 Task: Search one way flight ticket for 1 adult, 1 child, 1 infant in seat in premium economy from Sheridan: Sheridan County Airport to Indianapolis: Indianapolis International Airport on 8-5-2023. Choice of flights is Royal air maroc. Number of bags: 1 checked bag. Price is upto 96000. Outbound departure time preference is 23:00.
Action: Mouse moved to (344, 298)
Screenshot: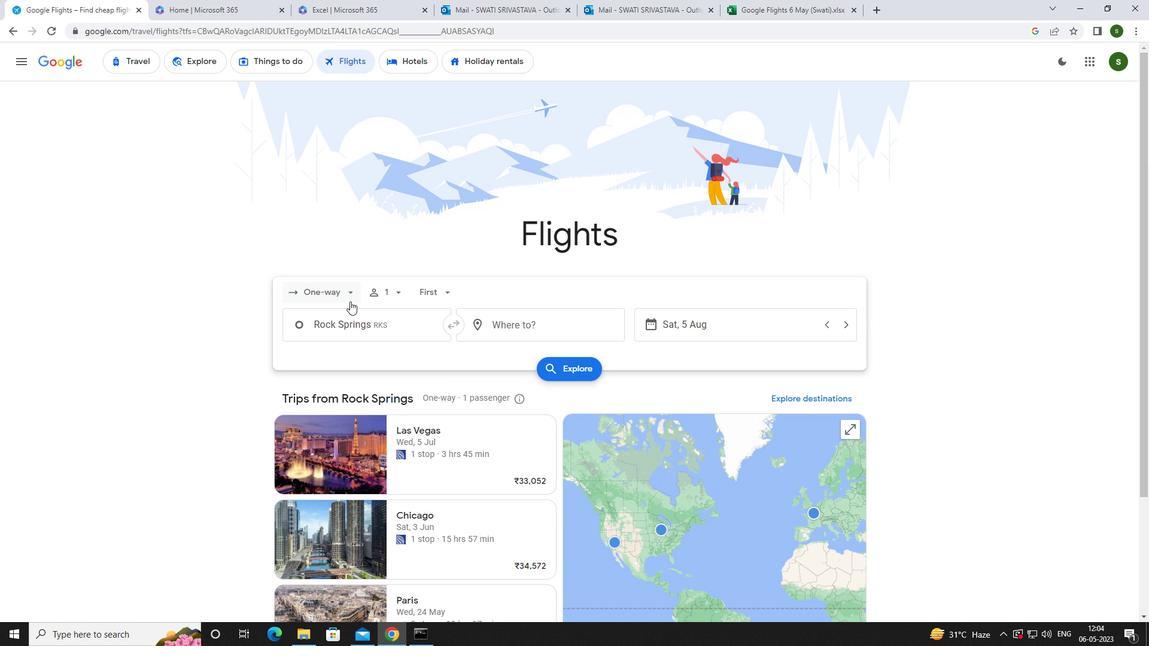 
Action: Mouse pressed left at (344, 298)
Screenshot: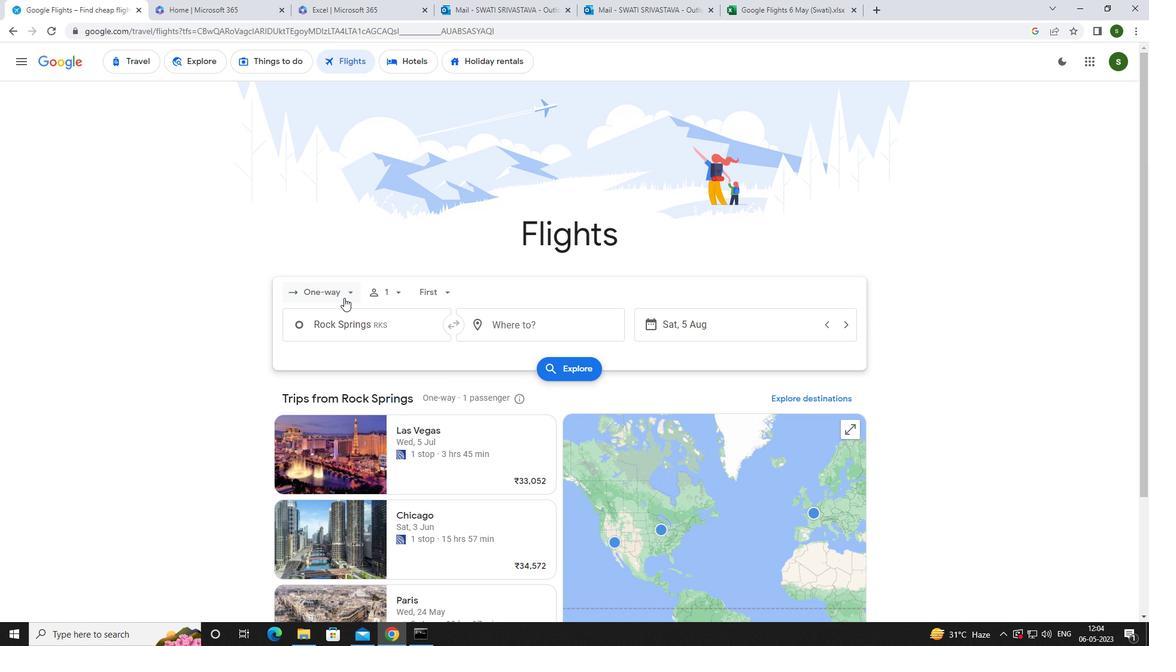 
Action: Mouse moved to (344, 343)
Screenshot: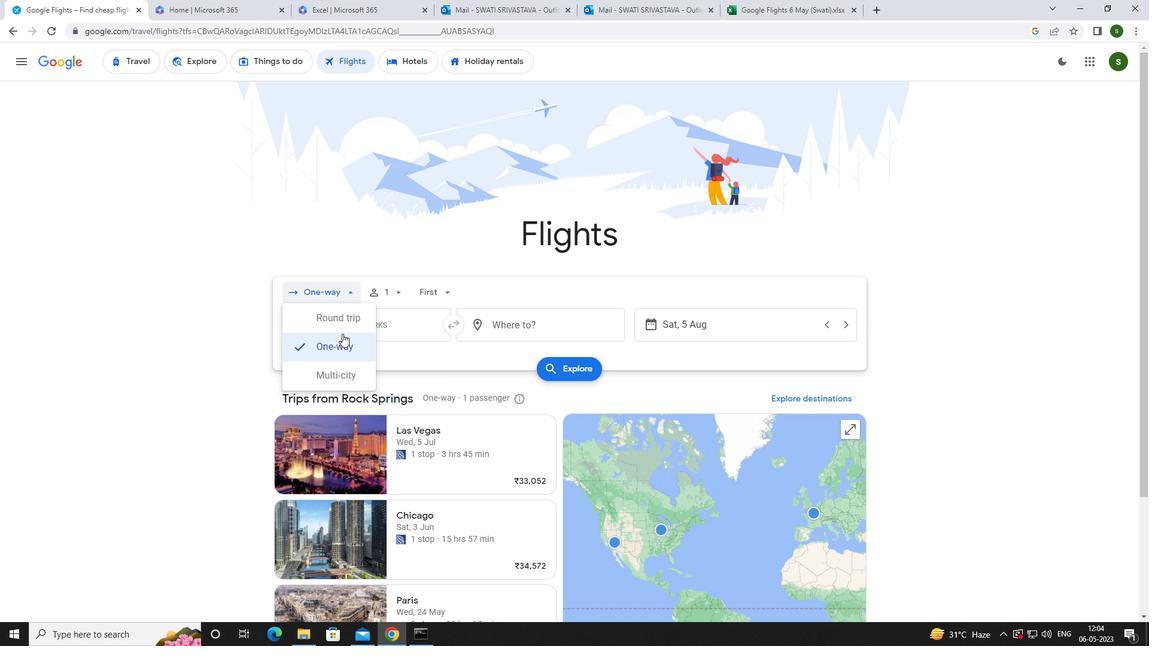 
Action: Mouse pressed left at (344, 343)
Screenshot: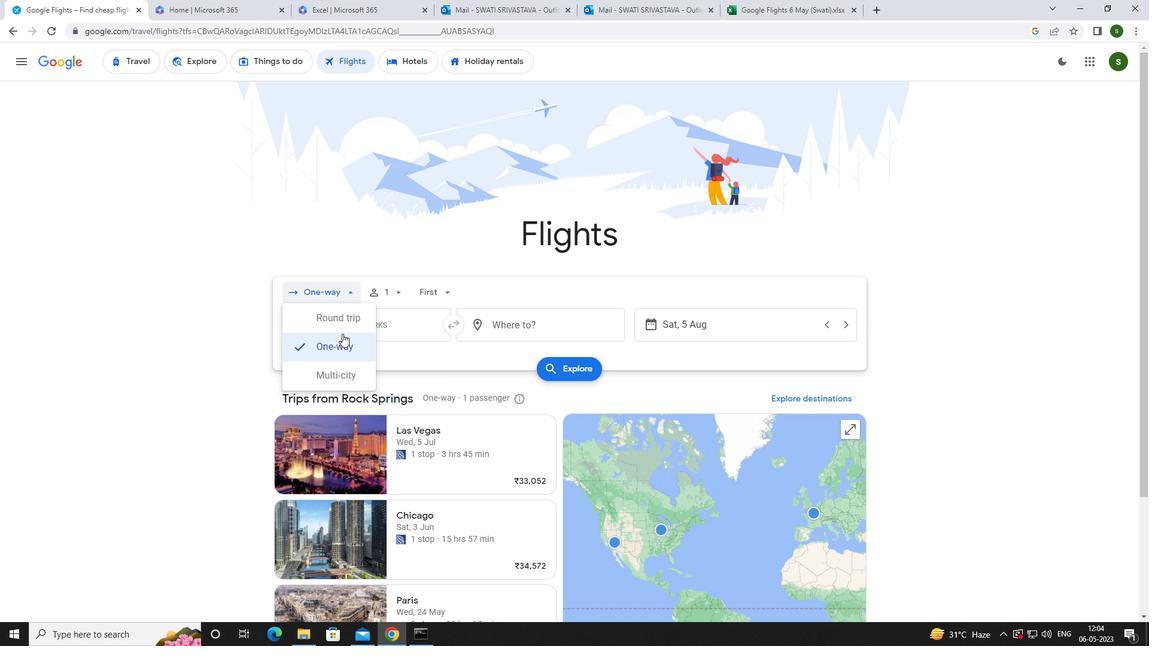 
Action: Mouse moved to (400, 293)
Screenshot: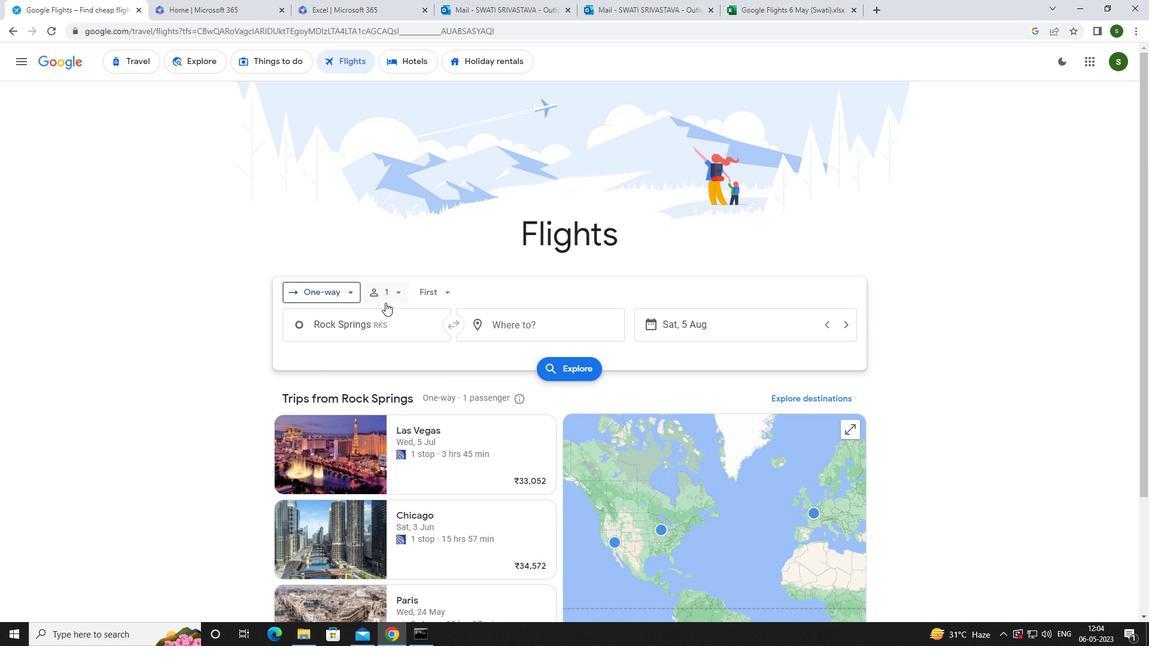 
Action: Mouse pressed left at (400, 293)
Screenshot: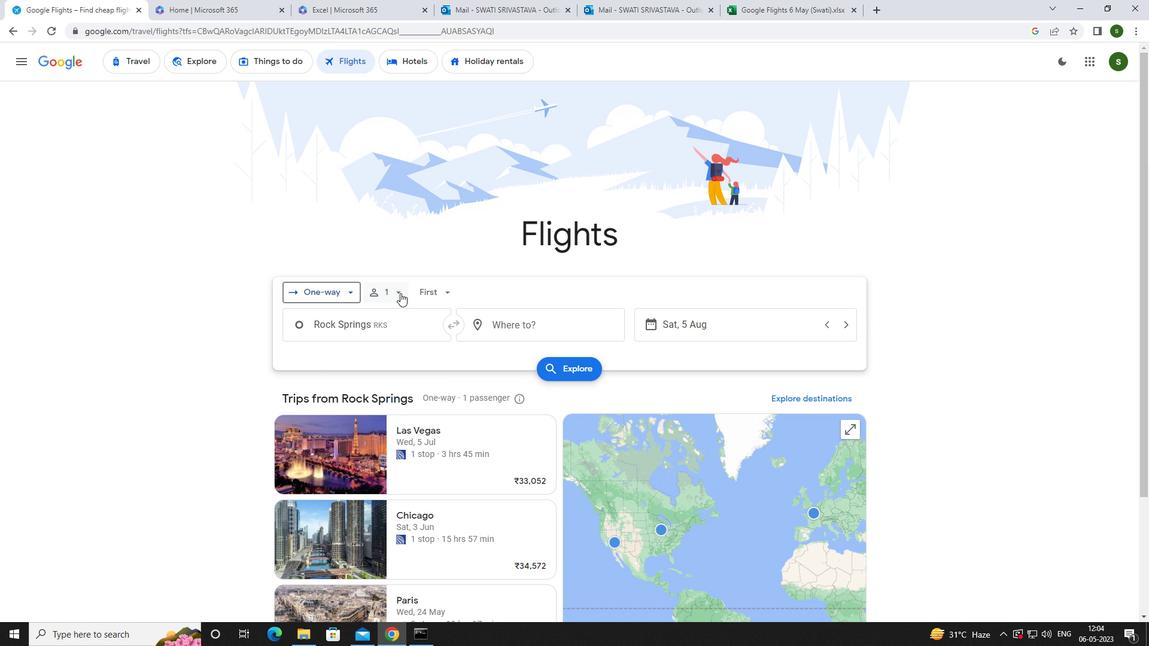 
Action: Mouse moved to (489, 352)
Screenshot: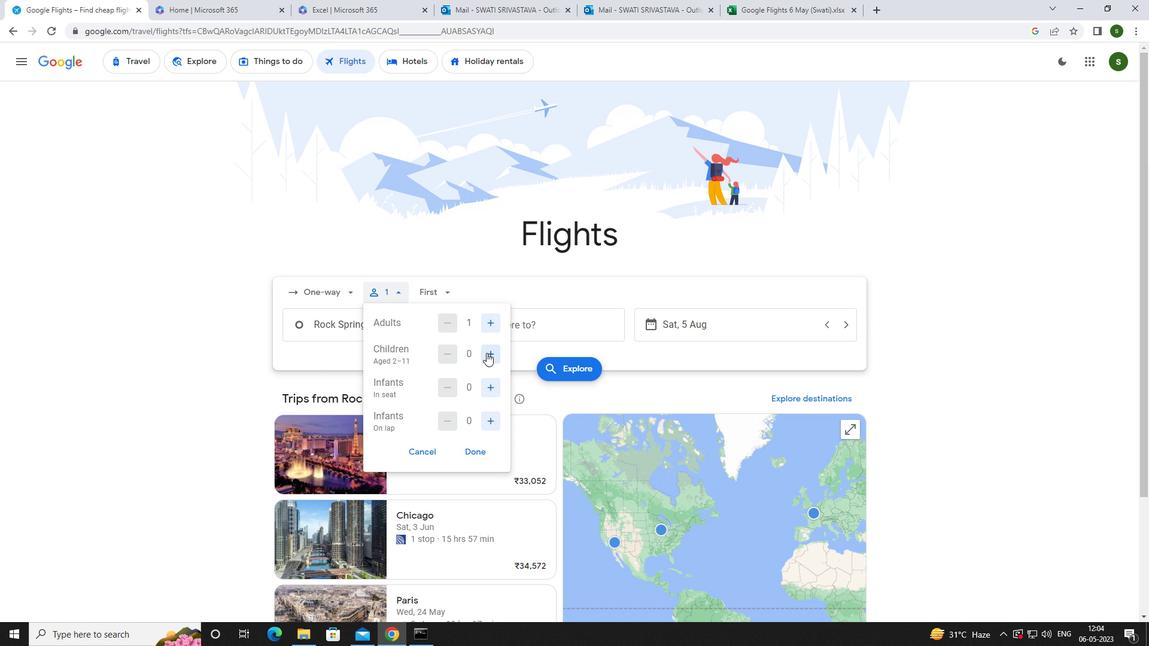 
Action: Mouse pressed left at (489, 352)
Screenshot: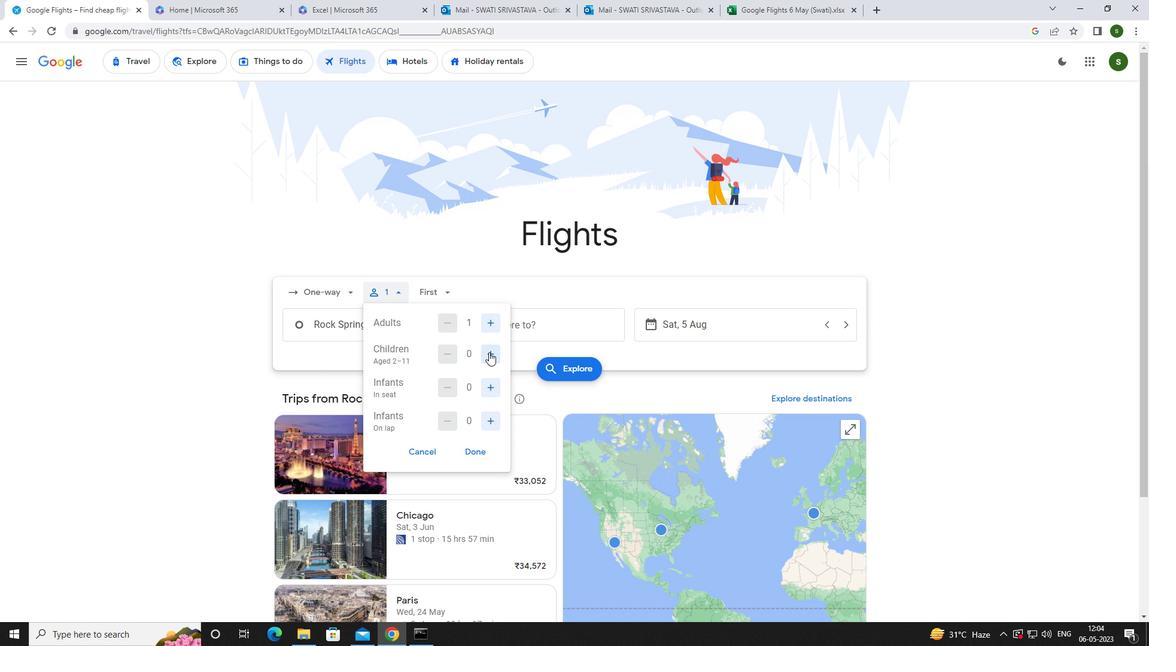 
Action: Mouse moved to (490, 381)
Screenshot: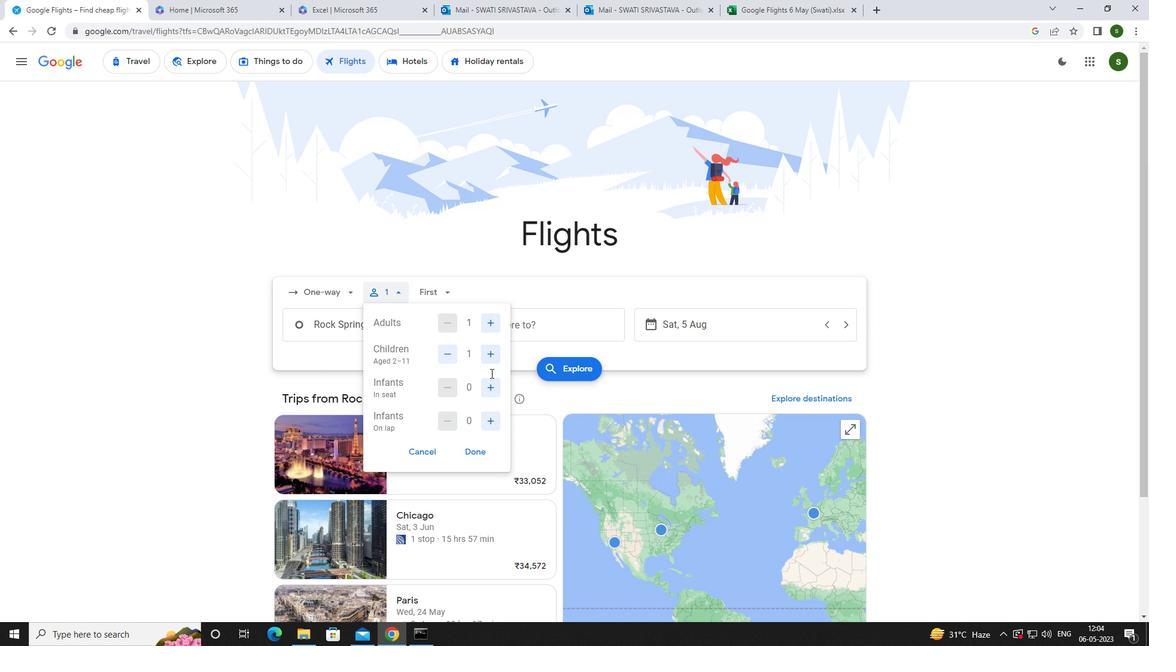 
Action: Mouse pressed left at (490, 381)
Screenshot: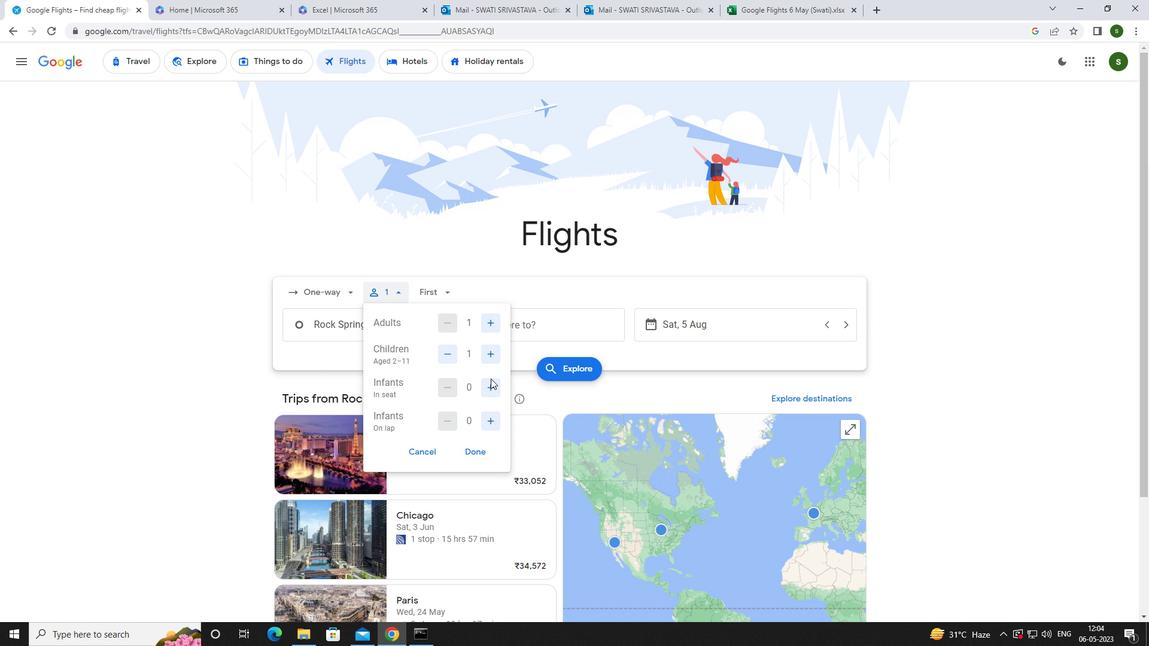 
Action: Mouse moved to (436, 293)
Screenshot: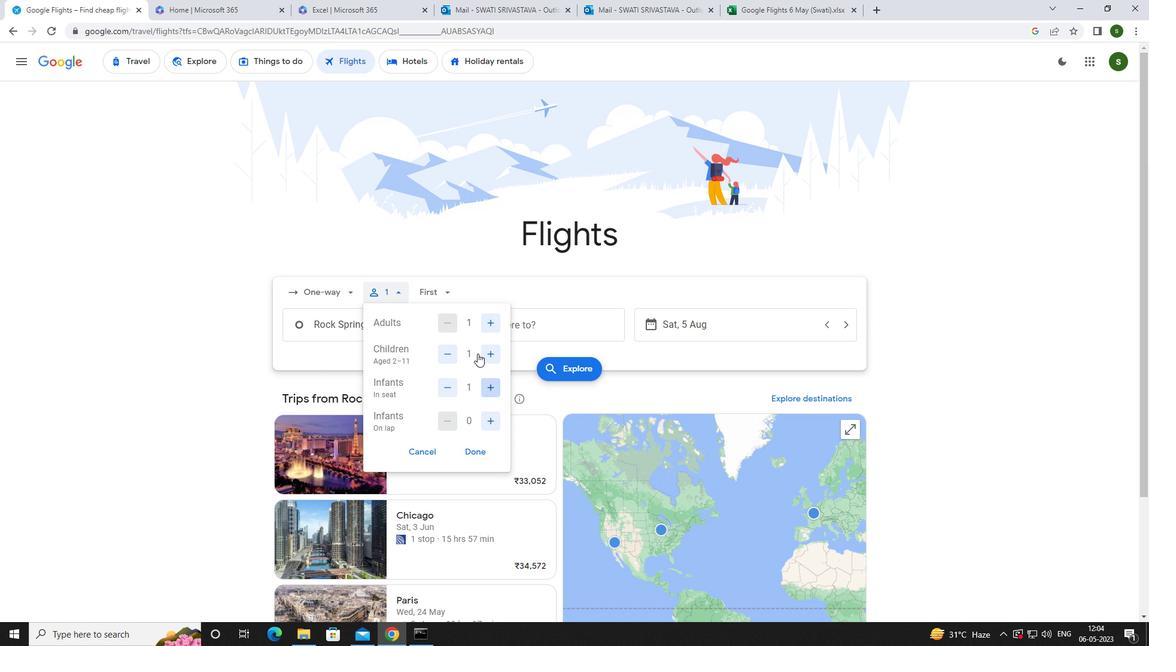 
Action: Mouse pressed left at (436, 293)
Screenshot: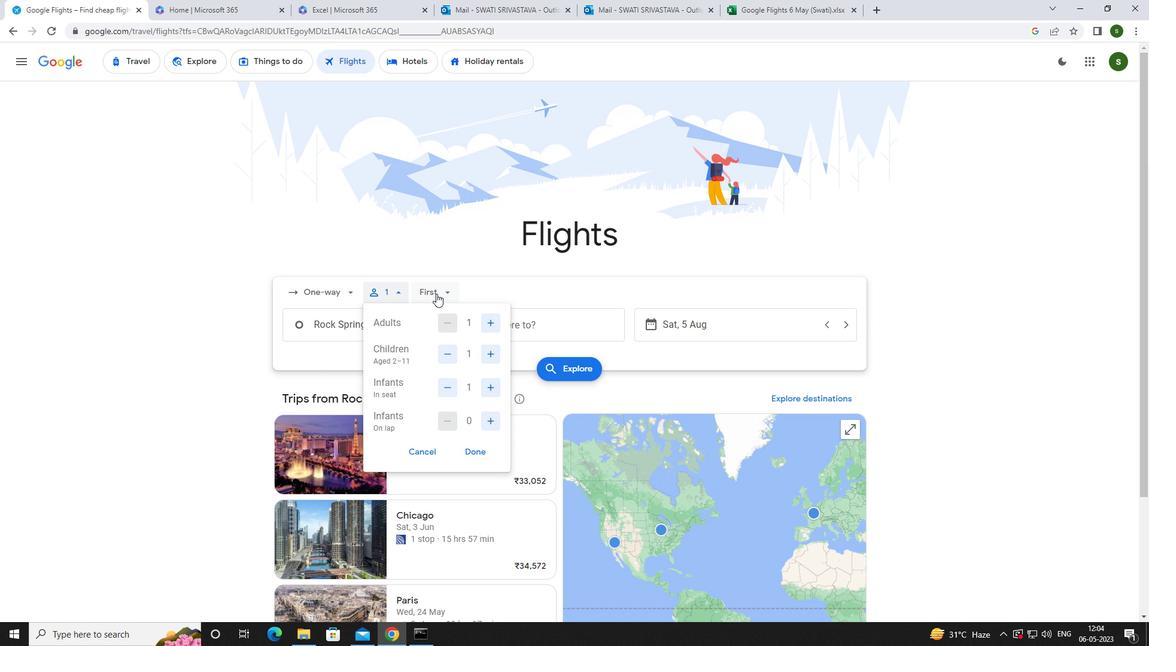 
Action: Mouse moved to (443, 316)
Screenshot: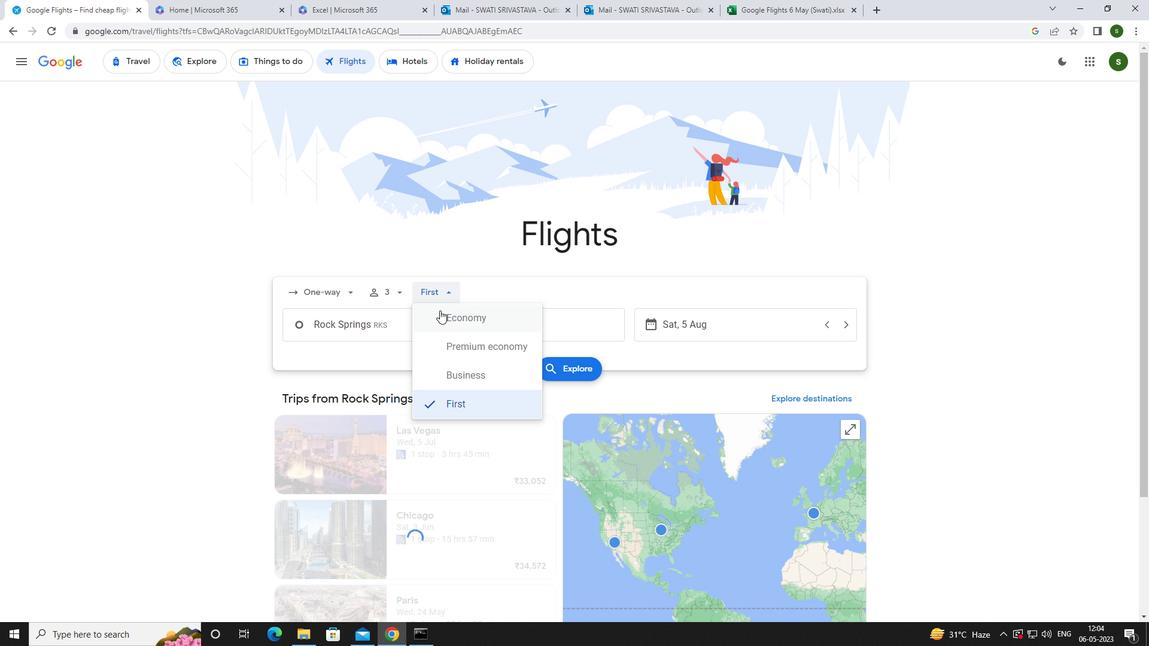 
Action: Mouse pressed left at (443, 316)
Screenshot: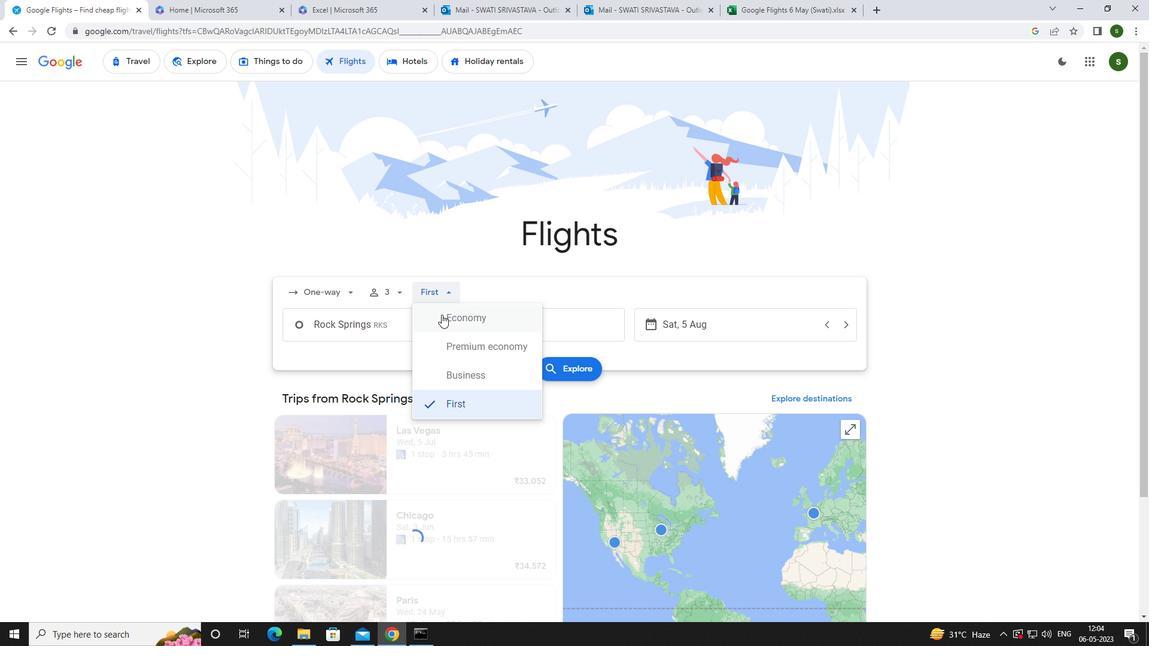 
Action: Mouse moved to (401, 329)
Screenshot: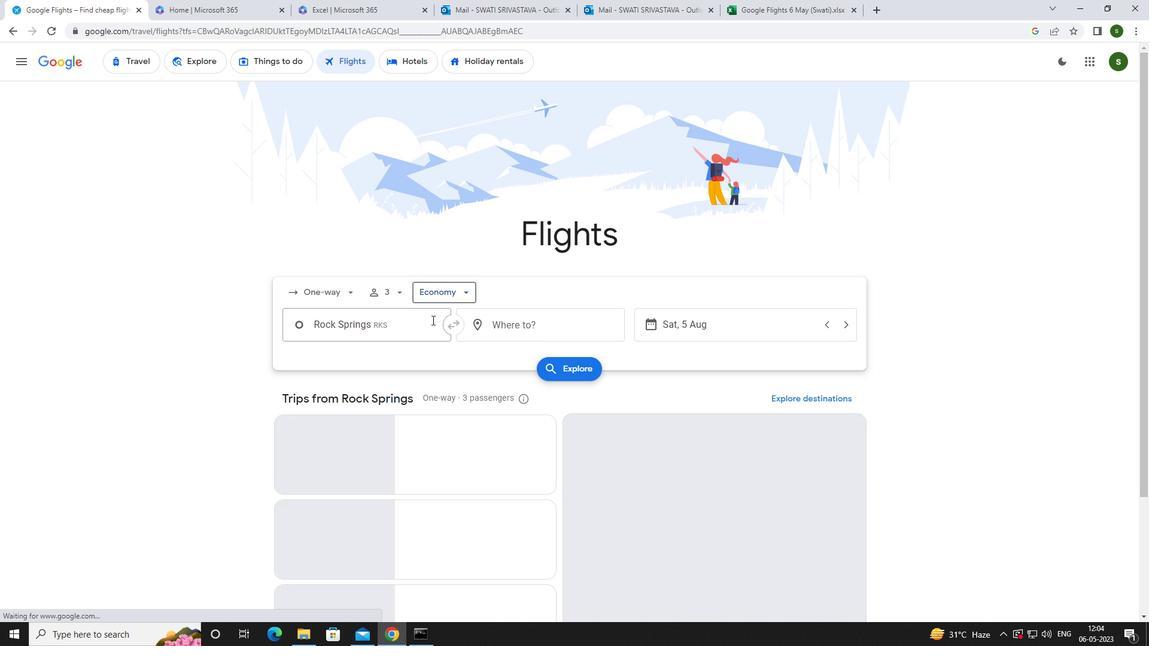
Action: Mouse pressed left at (401, 329)
Screenshot: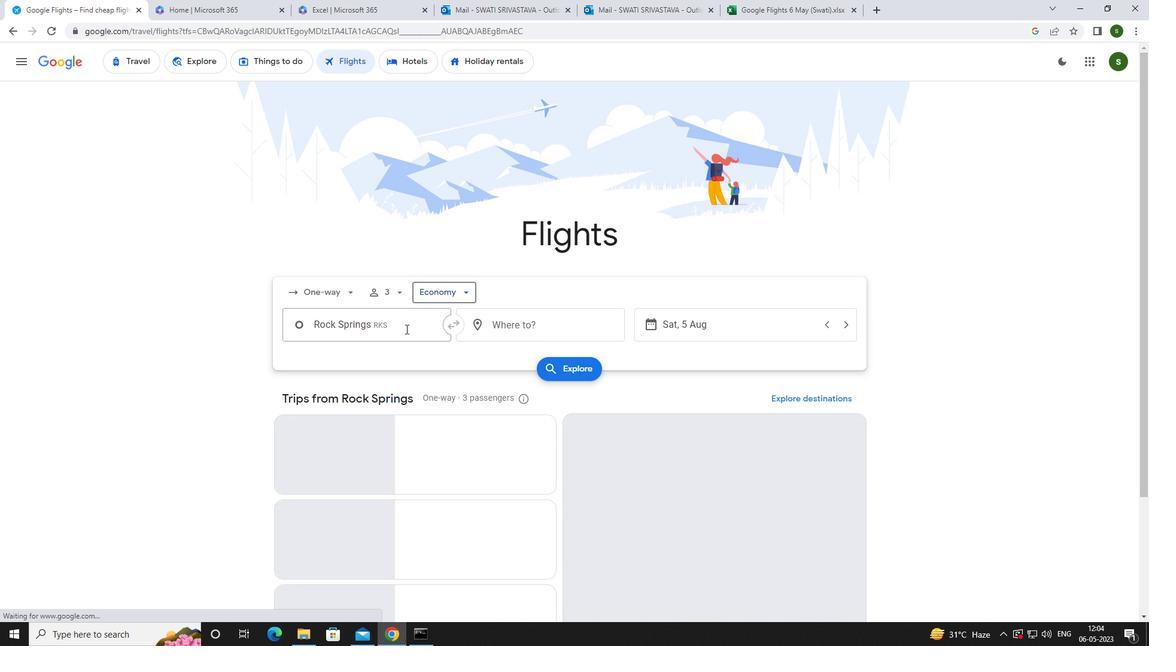 
Action: Key pressed <Key.caps_lock>s<Key.caps_lock>heridan
Screenshot: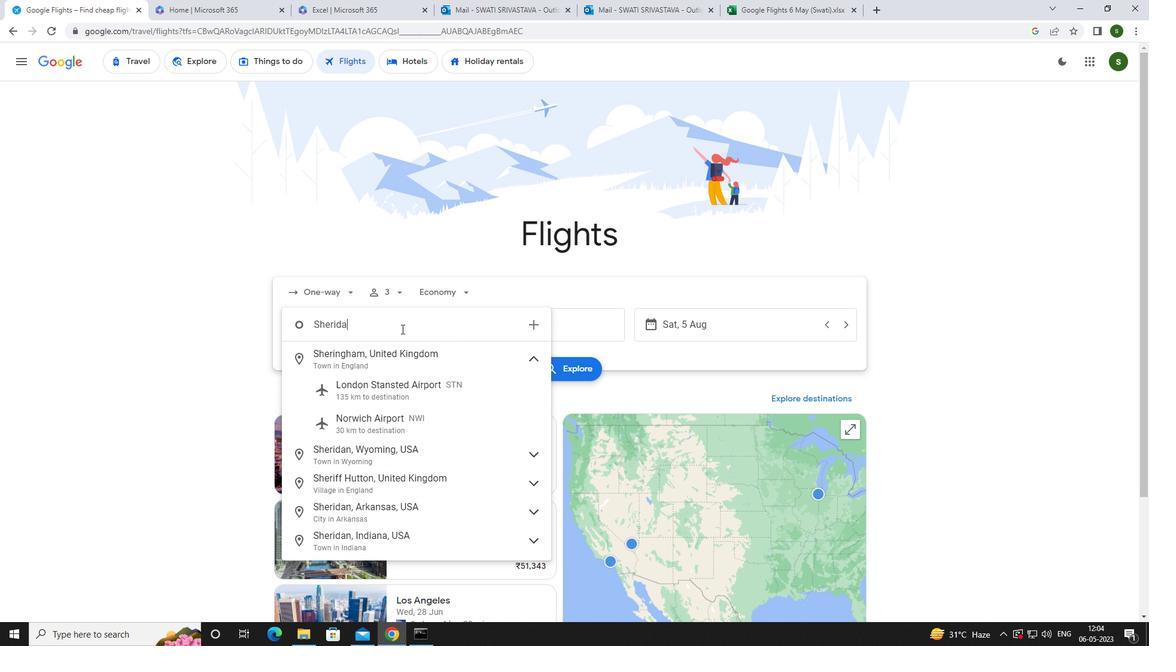 
Action: Mouse moved to (400, 389)
Screenshot: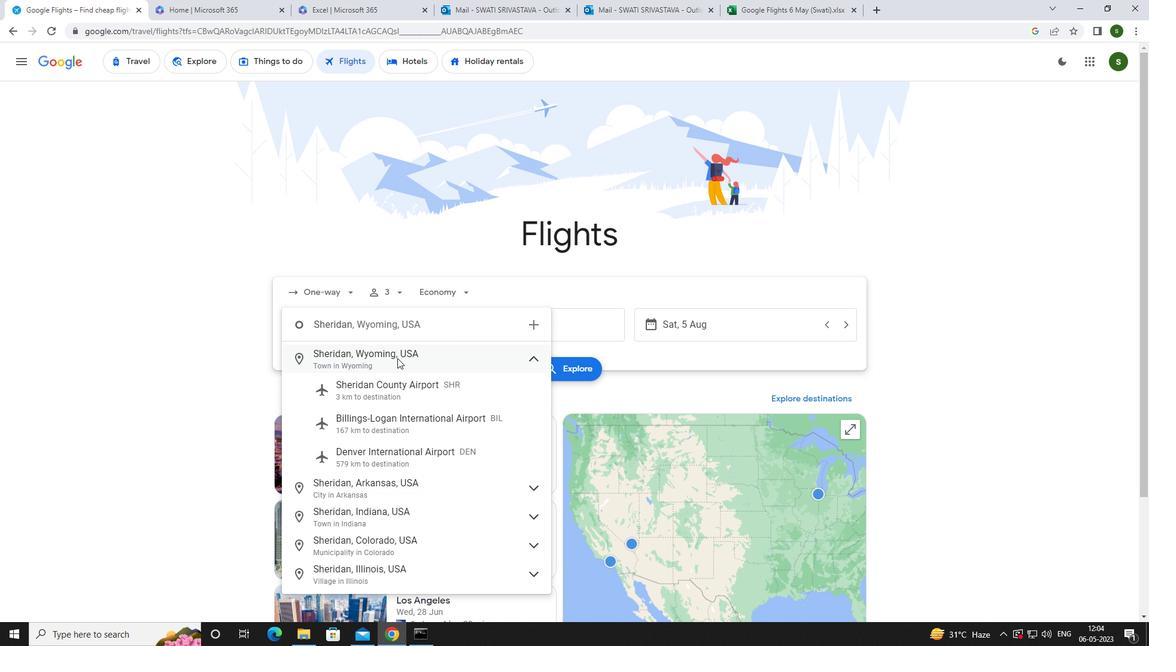 
Action: Mouse pressed left at (400, 389)
Screenshot: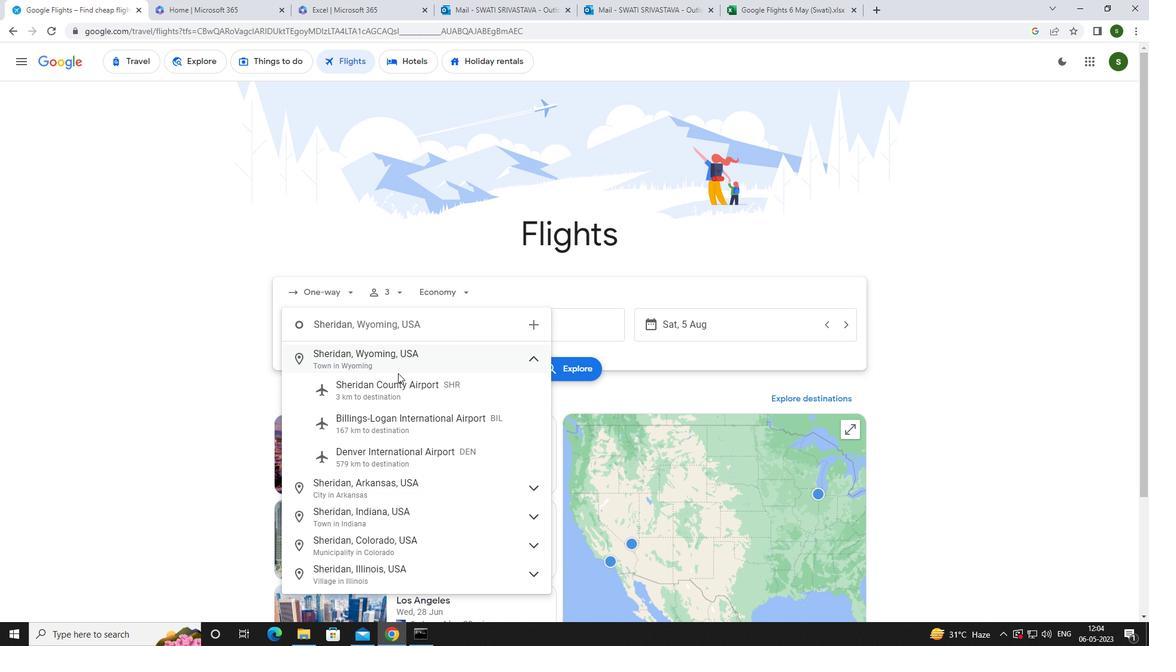 
Action: Mouse moved to (513, 328)
Screenshot: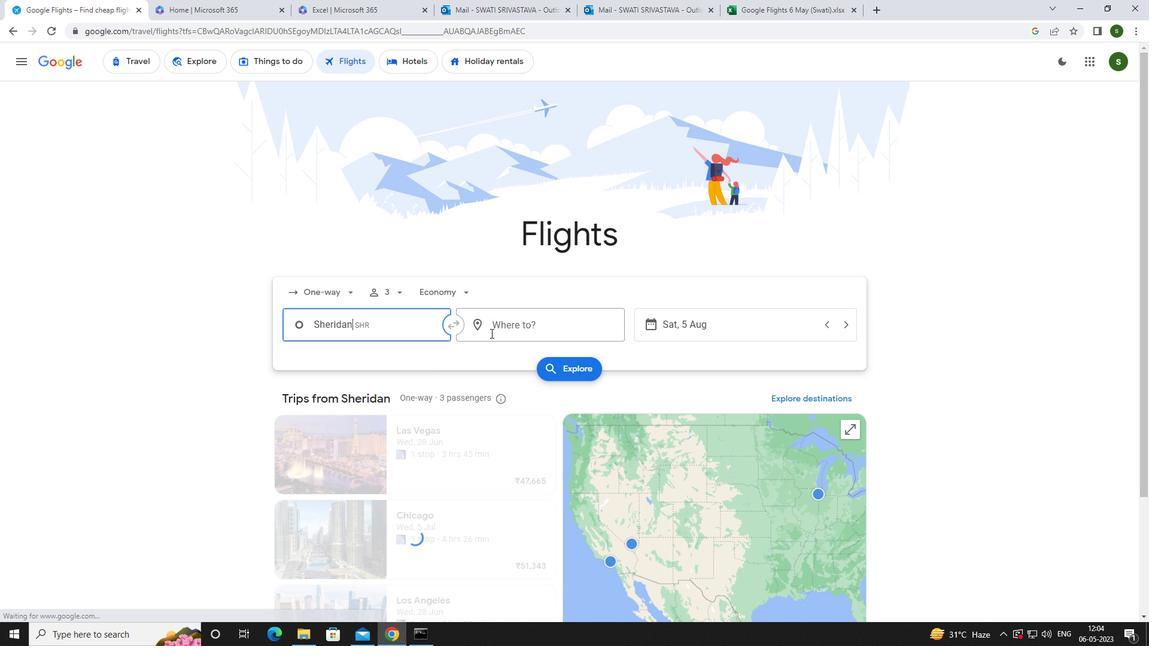 
Action: Mouse pressed left at (513, 328)
Screenshot: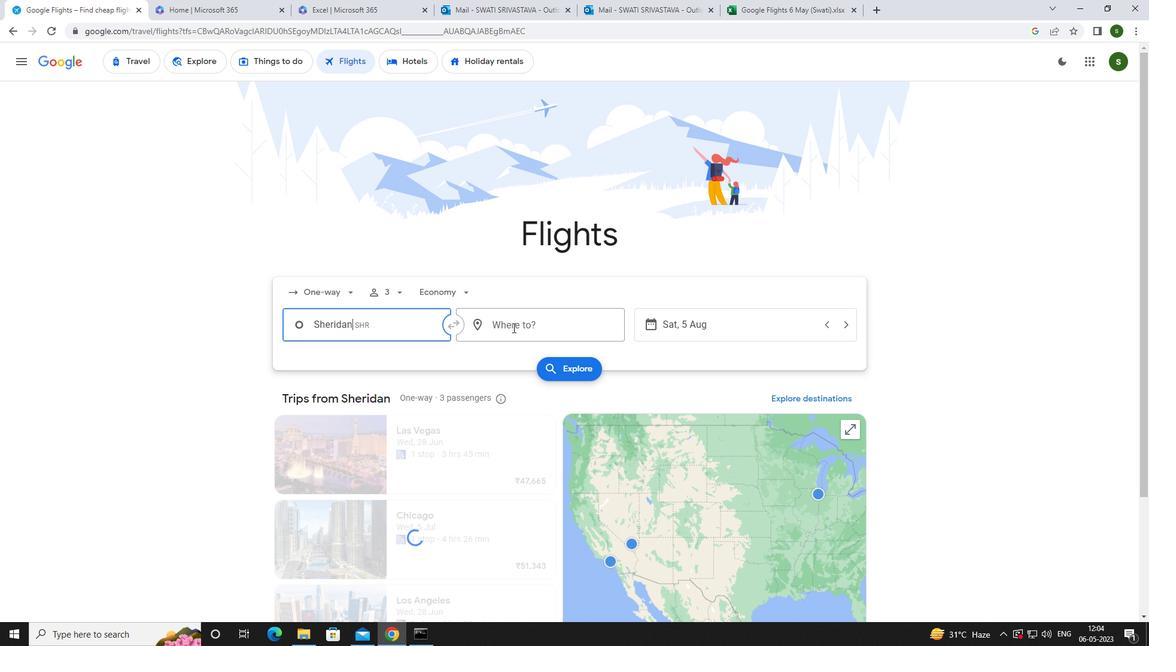 
Action: Key pressed <Key.caps_lock>i<Key.caps_lock>ndianapol
Screenshot: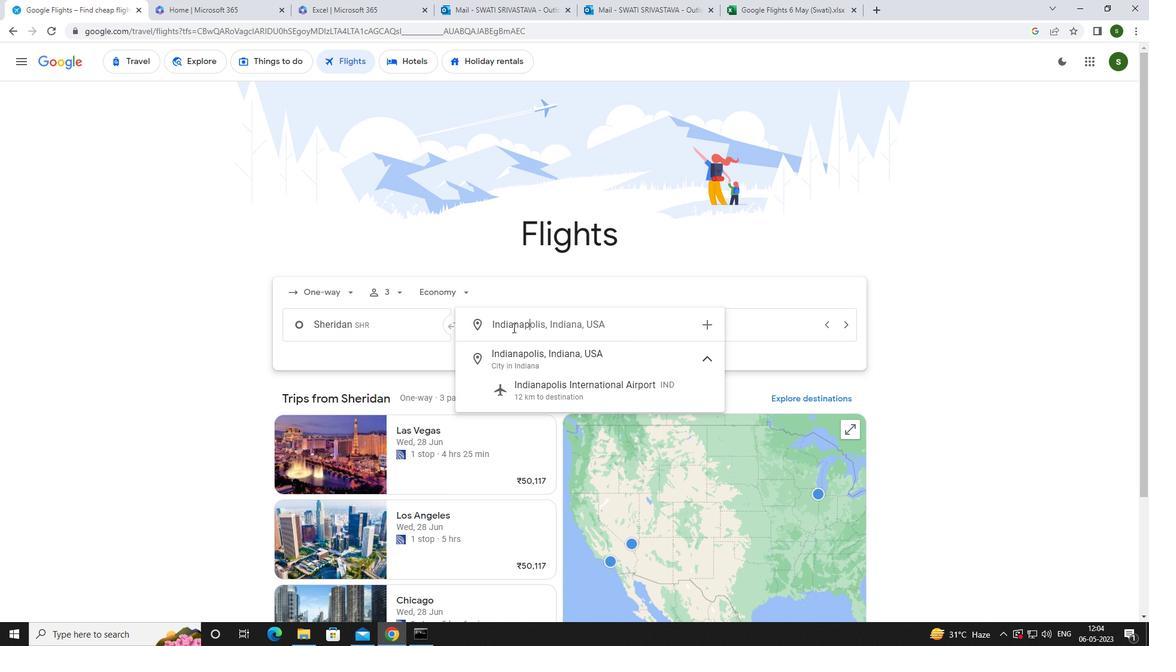 
Action: Mouse moved to (524, 392)
Screenshot: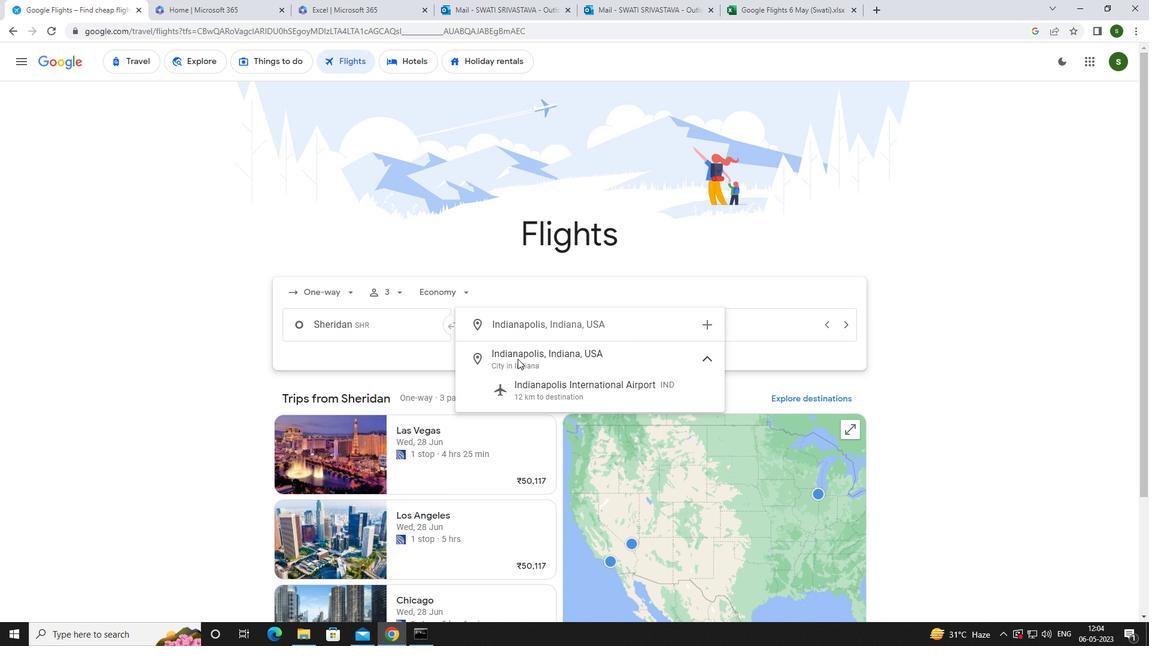 
Action: Mouse pressed left at (524, 392)
Screenshot: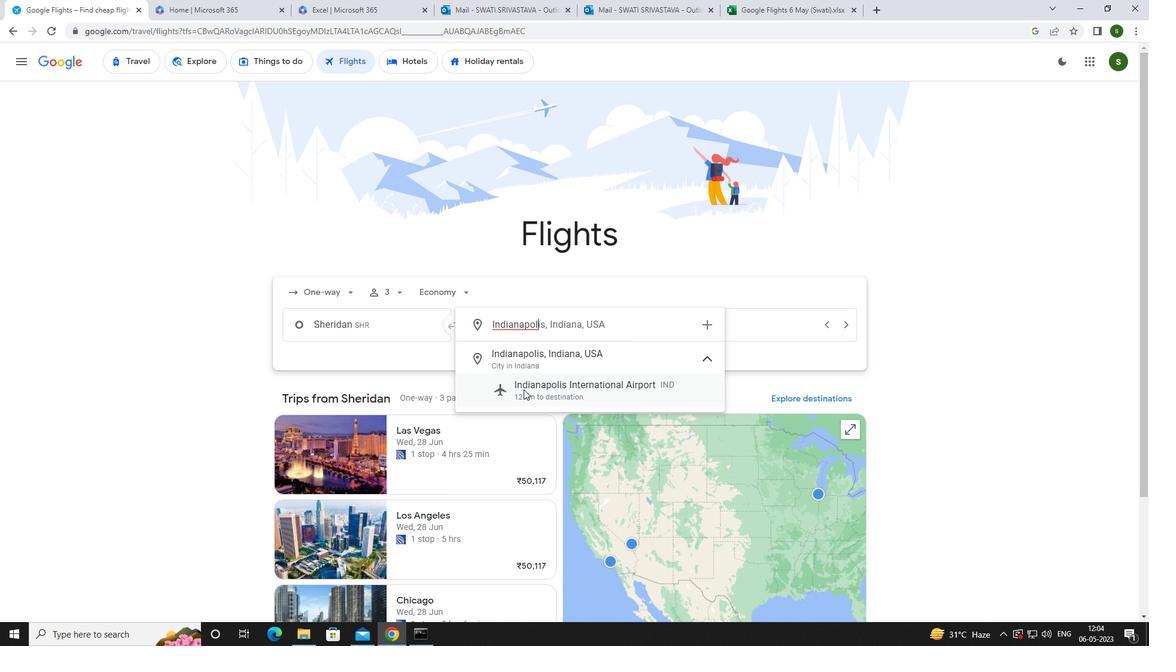 
Action: Mouse moved to (703, 327)
Screenshot: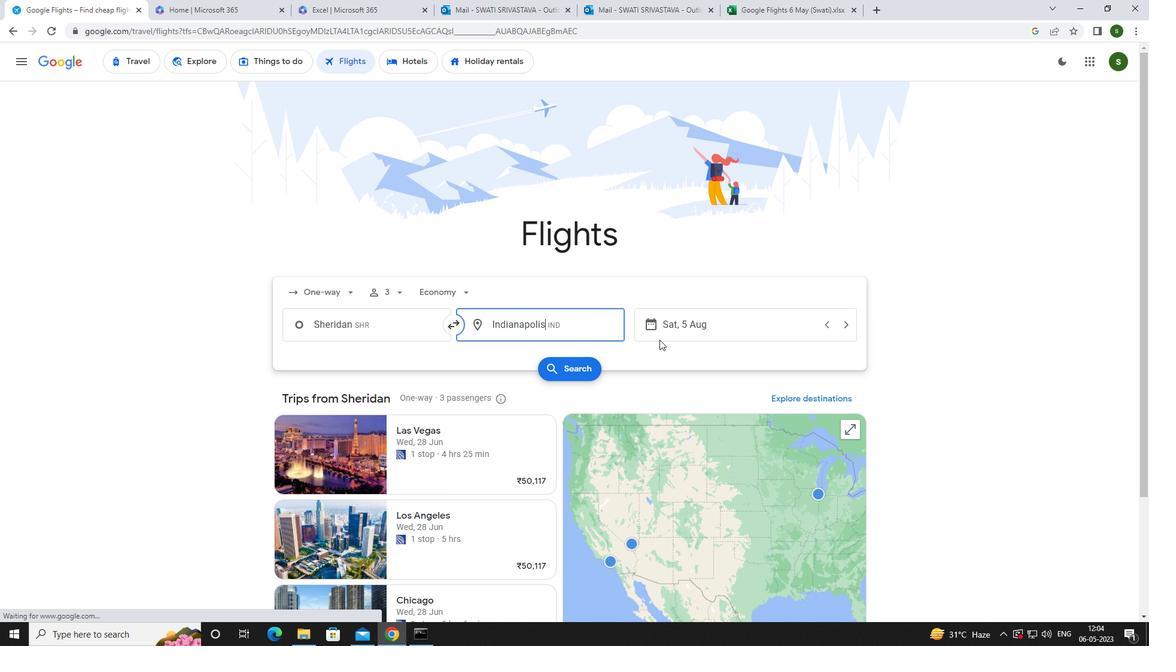 
Action: Mouse pressed left at (703, 327)
Screenshot: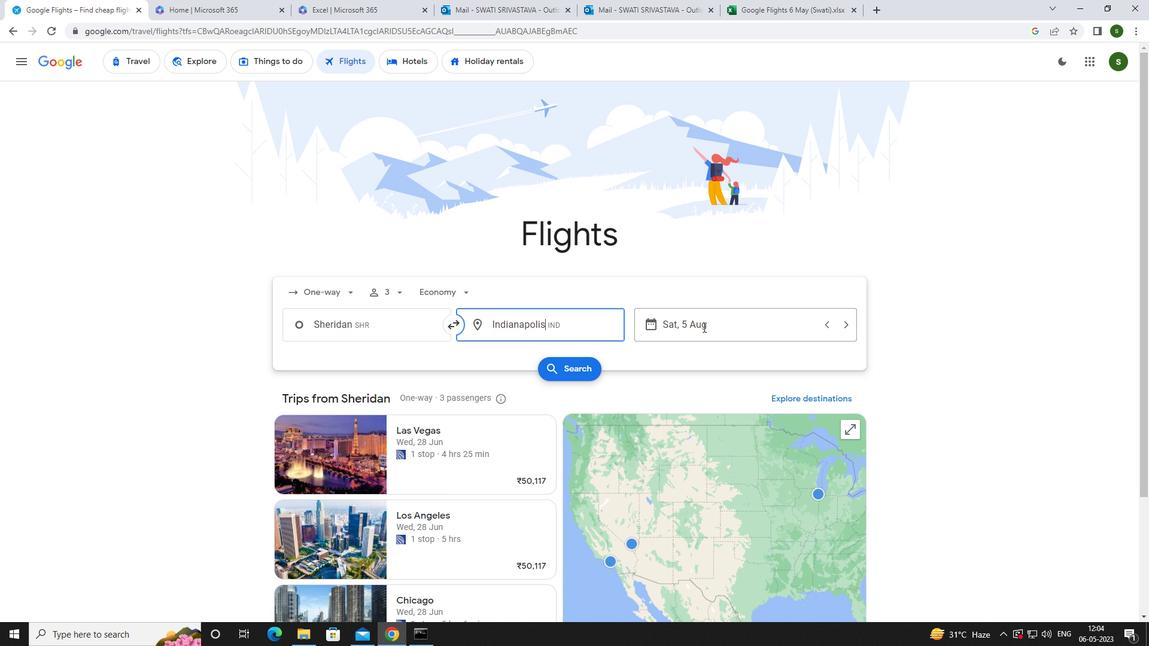
Action: Mouse moved to (609, 399)
Screenshot: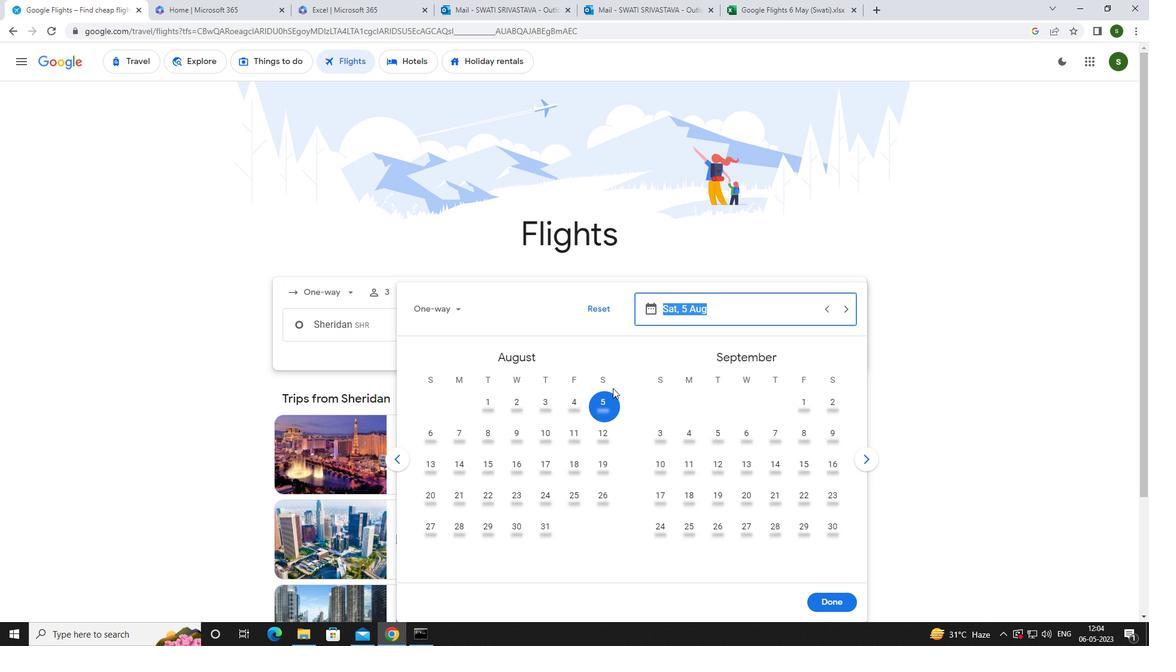 
Action: Mouse pressed left at (609, 399)
Screenshot: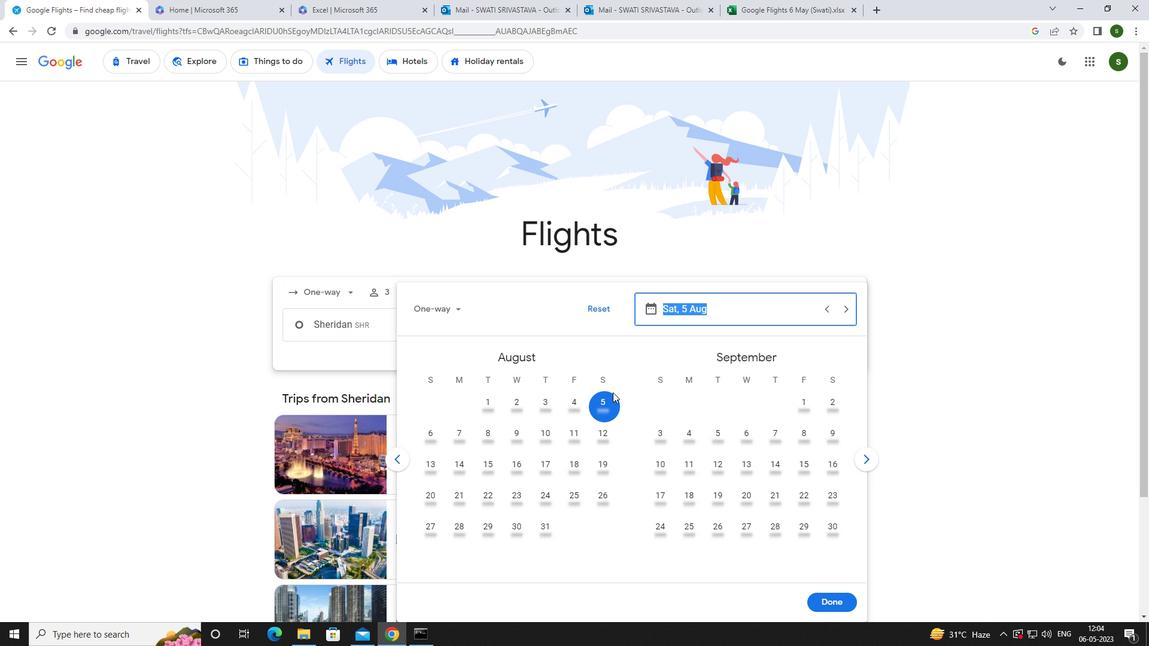 
Action: Mouse moved to (834, 603)
Screenshot: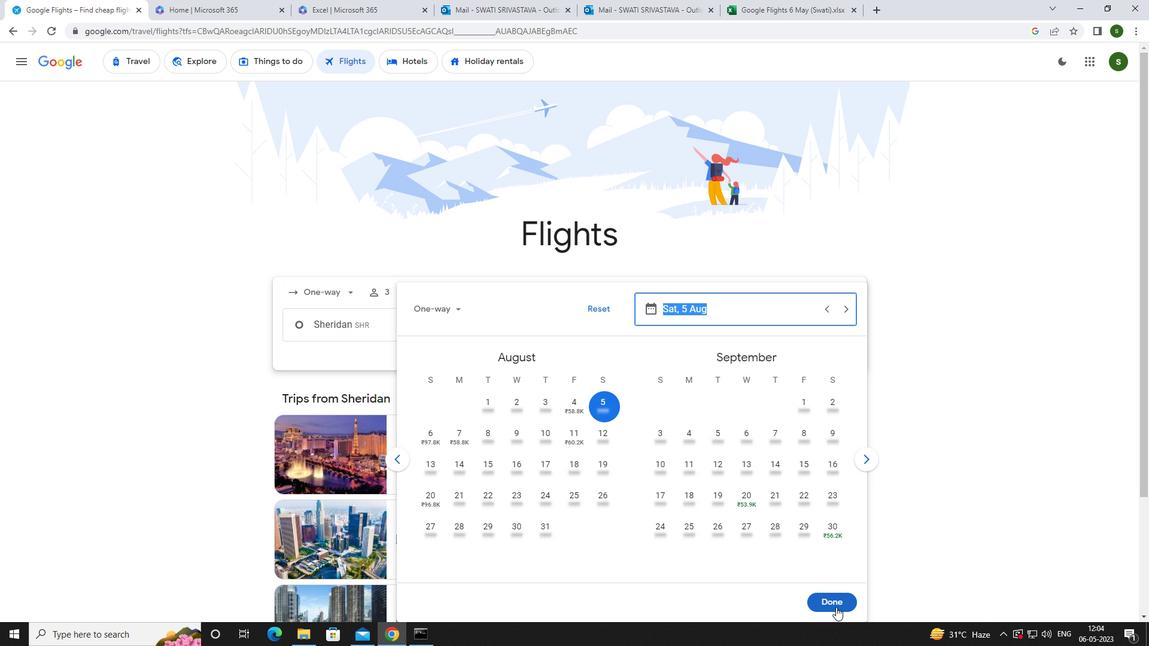 
Action: Mouse pressed left at (834, 603)
Screenshot: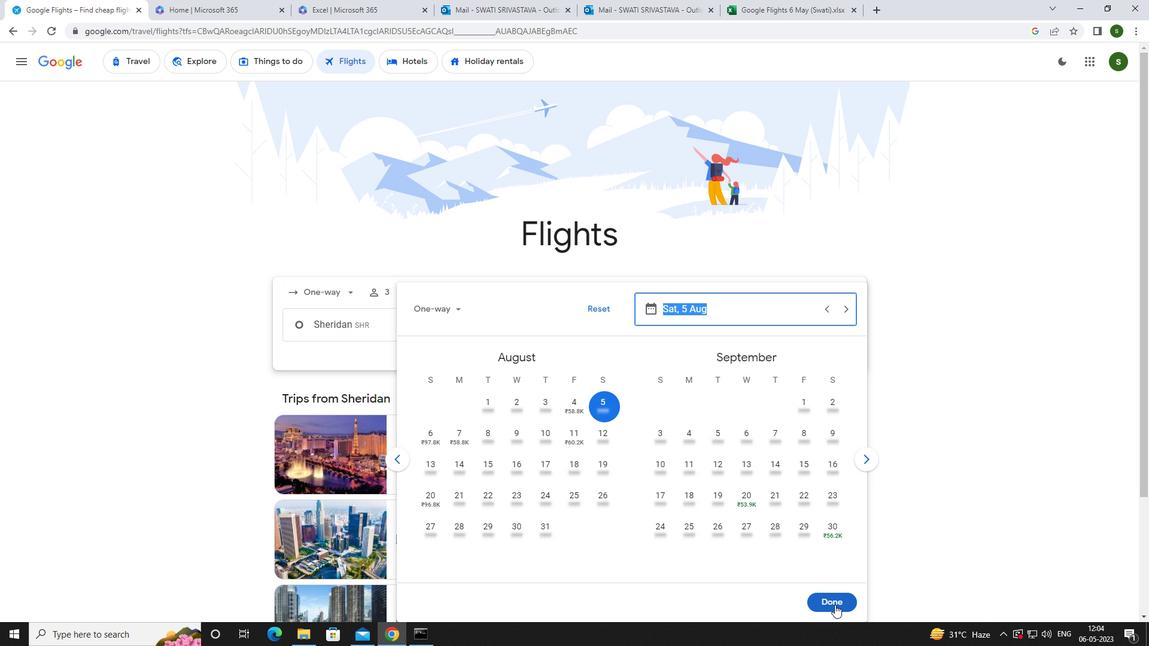 
Action: Mouse moved to (590, 362)
Screenshot: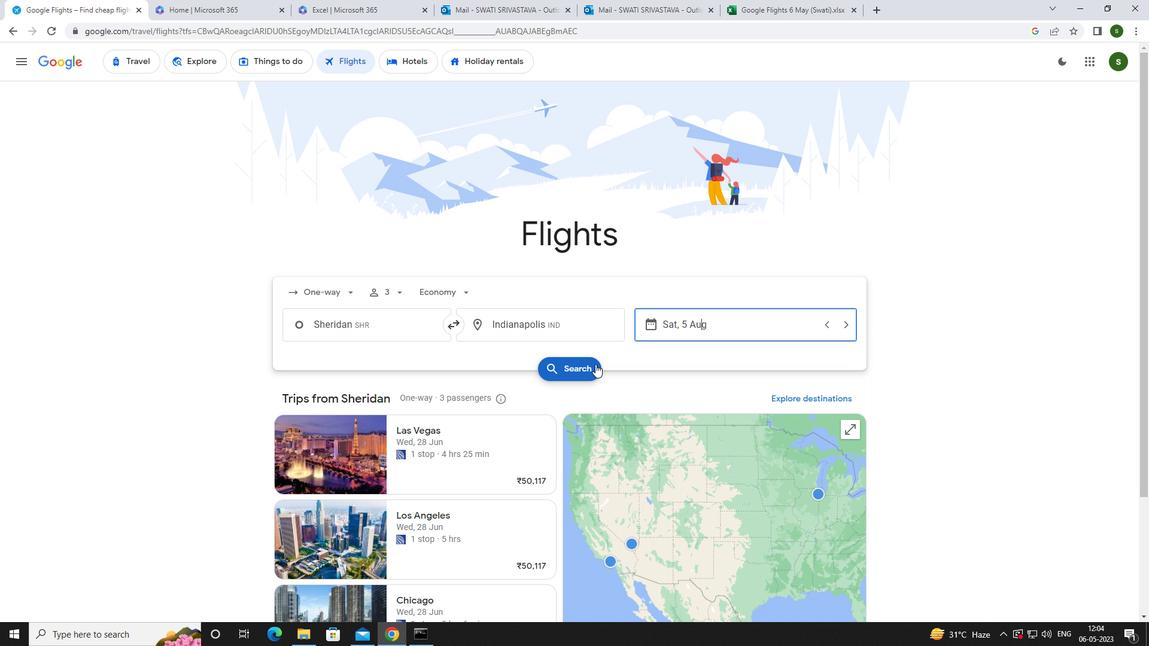 
Action: Mouse pressed left at (590, 362)
Screenshot: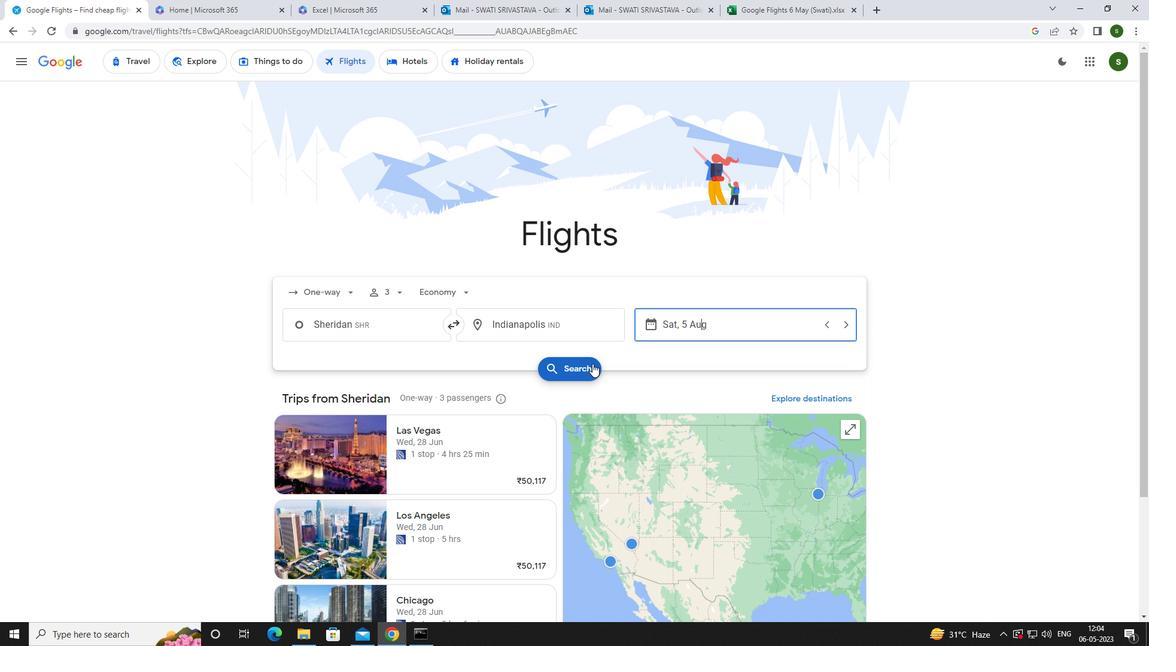 
Action: Mouse moved to (293, 164)
Screenshot: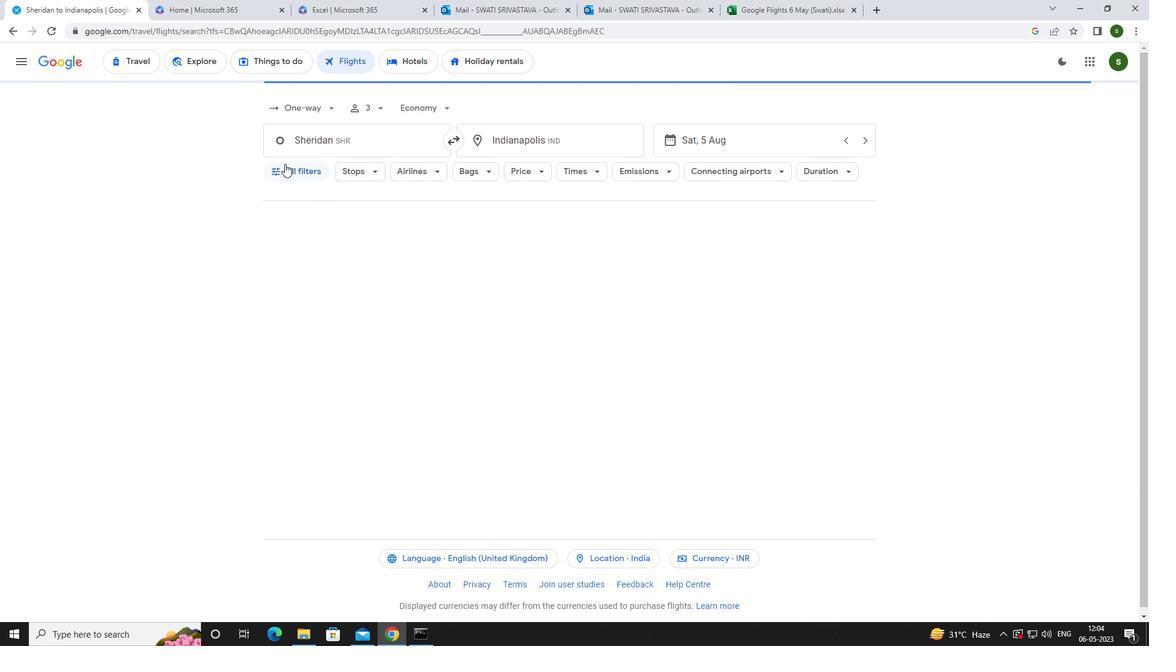 
Action: Mouse pressed left at (293, 164)
Screenshot: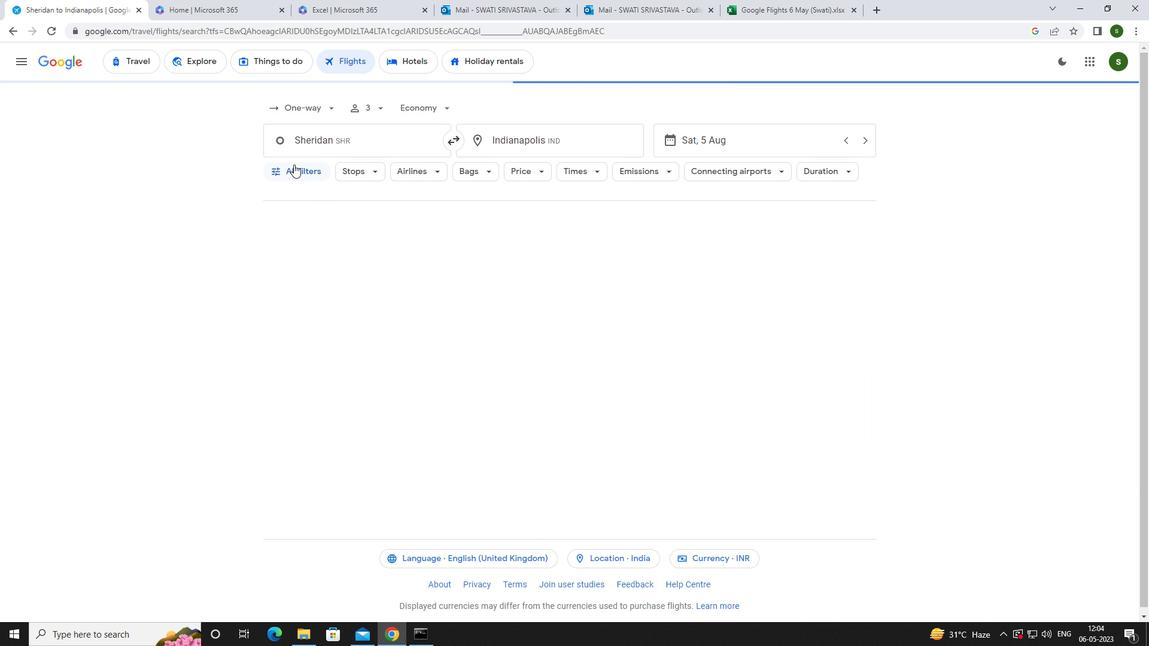 
Action: Mouse moved to (449, 426)
Screenshot: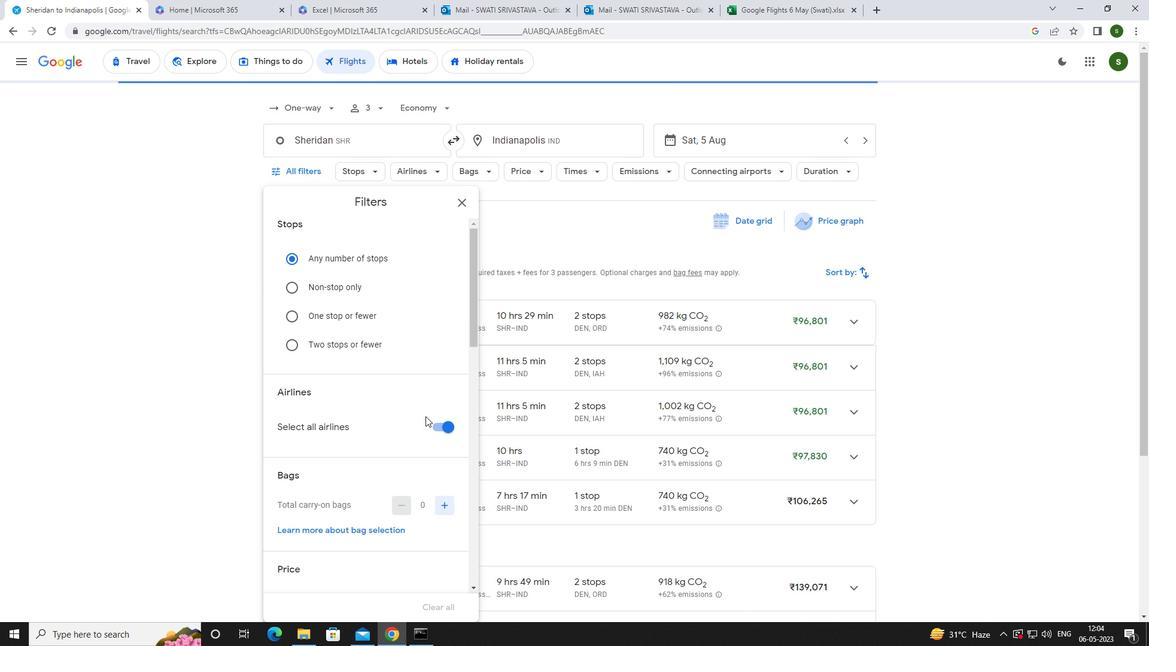 
Action: Mouse pressed left at (449, 426)
Screenshot: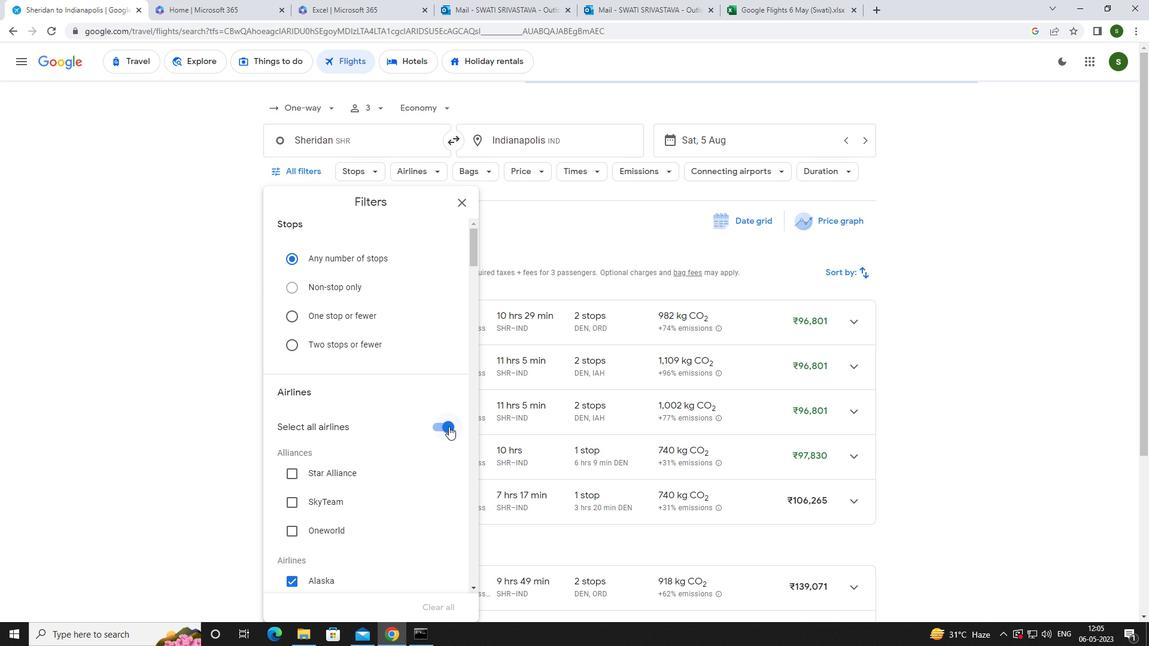 
Action: Mouse moved to (384, 405)
Screenshot: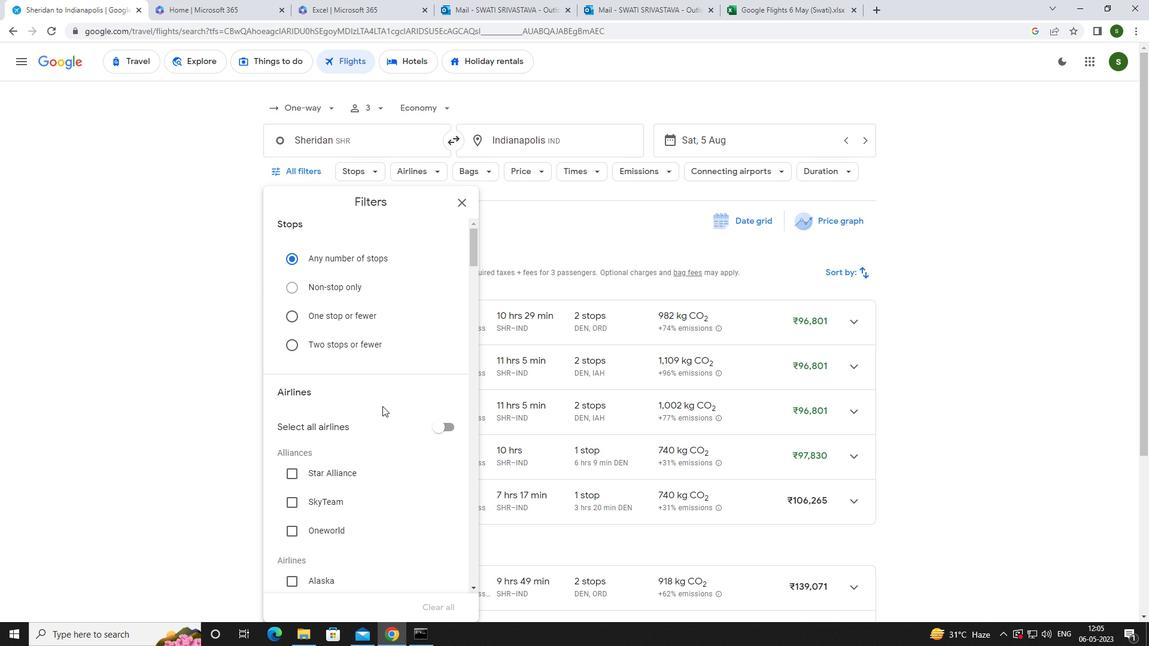 
Action: Mouse scrolled (384, 404) with delta (0, 0)
Screenshot: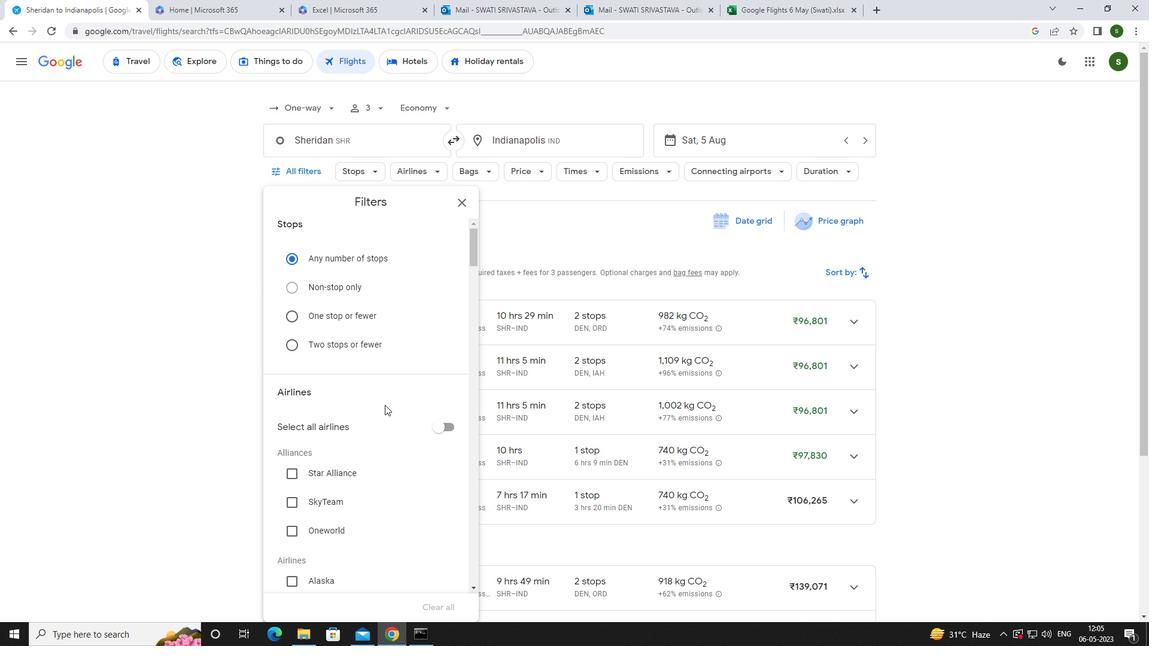 
Action: Mouse scrolled (384, 404) with delta (0, 0)
Screenshot: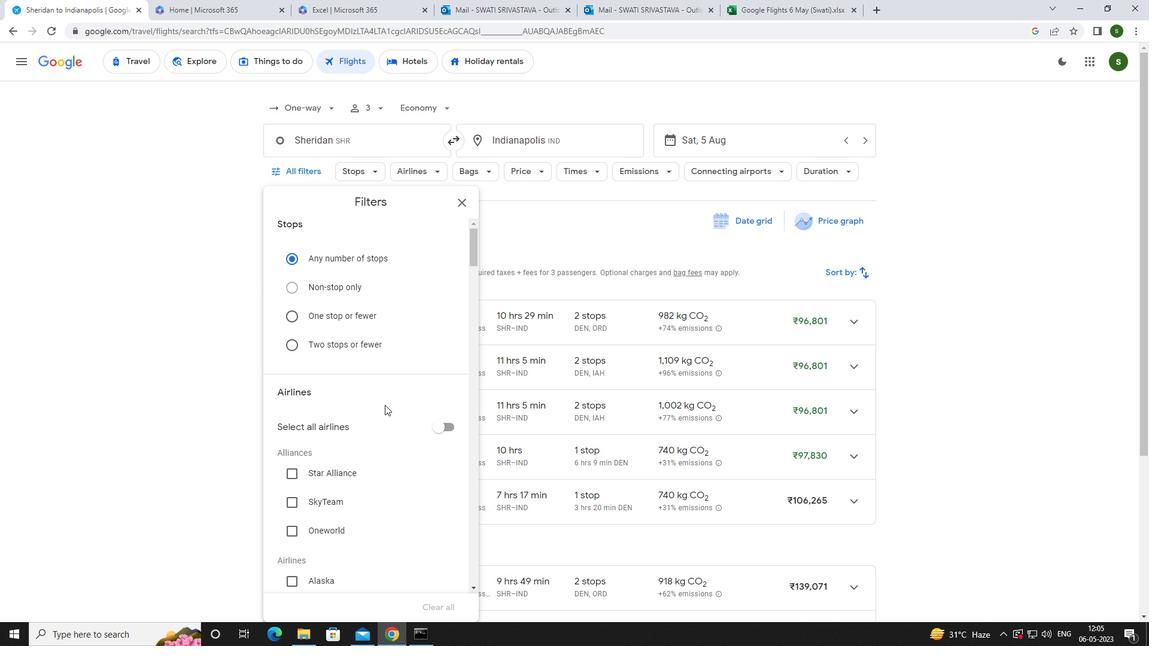 
Action: Mouse scrolled (384, 404) with delta (0, 0)
Screenshot: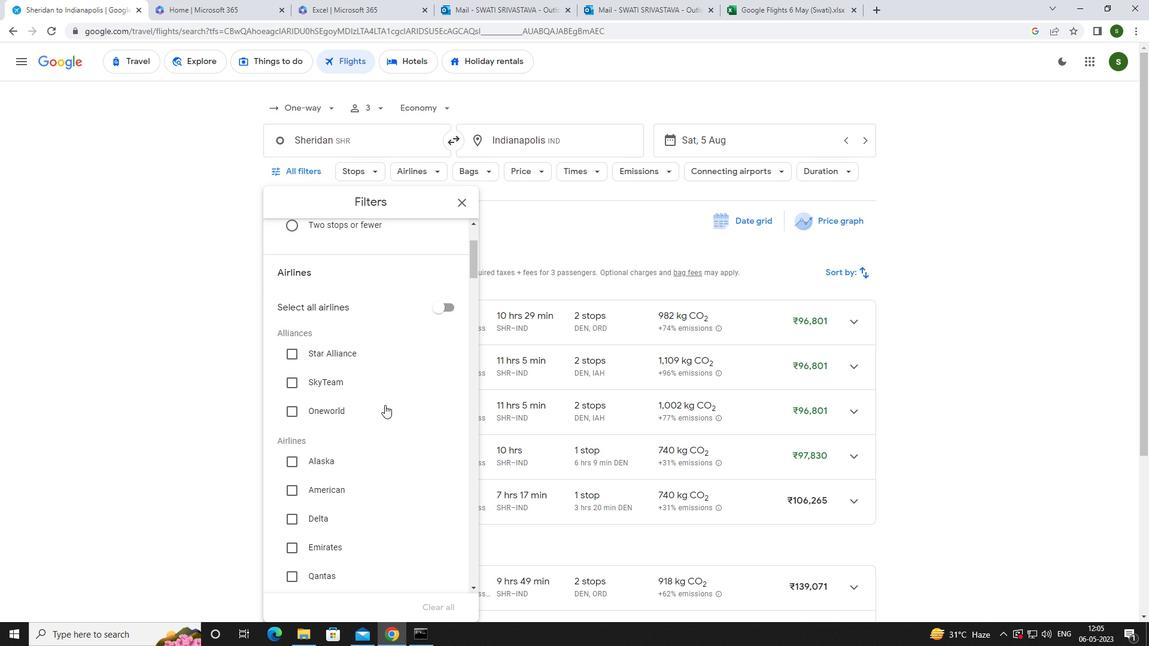 
Action: Mouse scrolled (384, 404) with delta (0, 0)
Screenshot: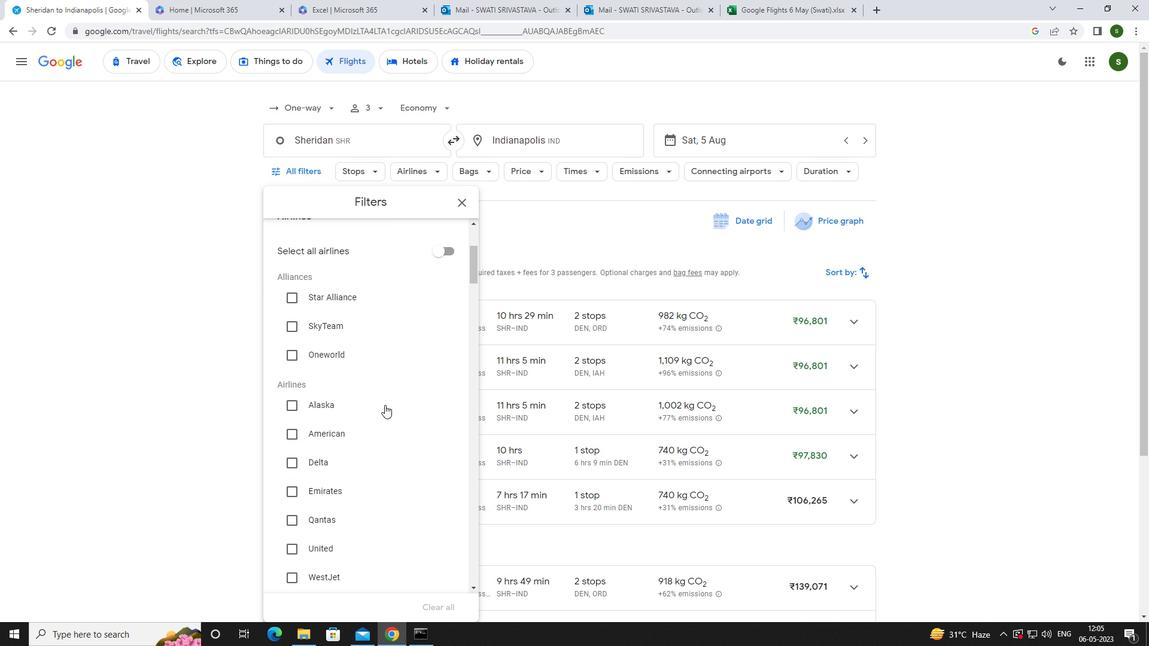 
Action: Mouse scrolled (384, 404) with delta (0, 0)
Screenshot: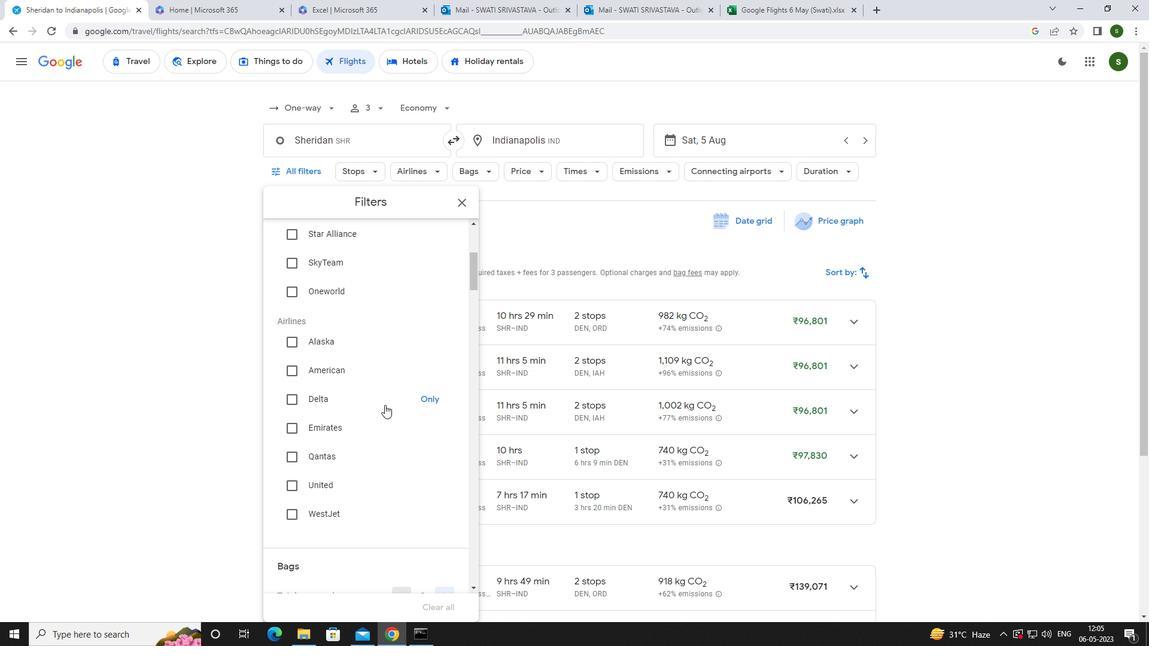 
Action: Mouse scrolled (384, 404) with delta (0, 0)
Screenshot: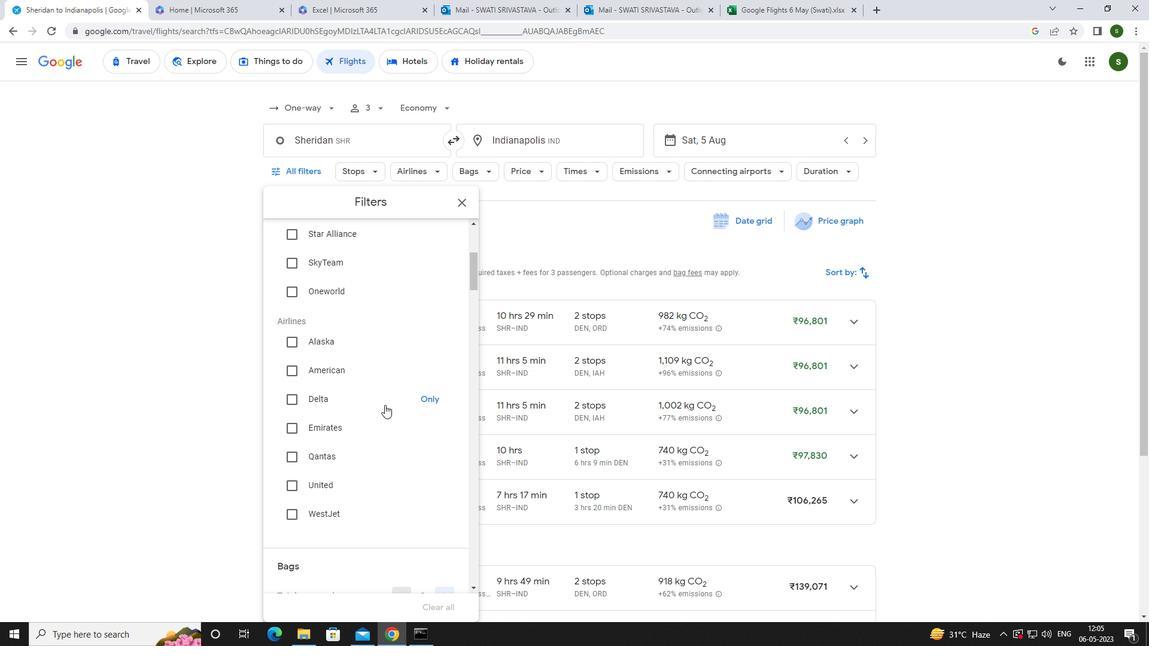 
Action: Mouse moved to (439, 505)
Screenshot: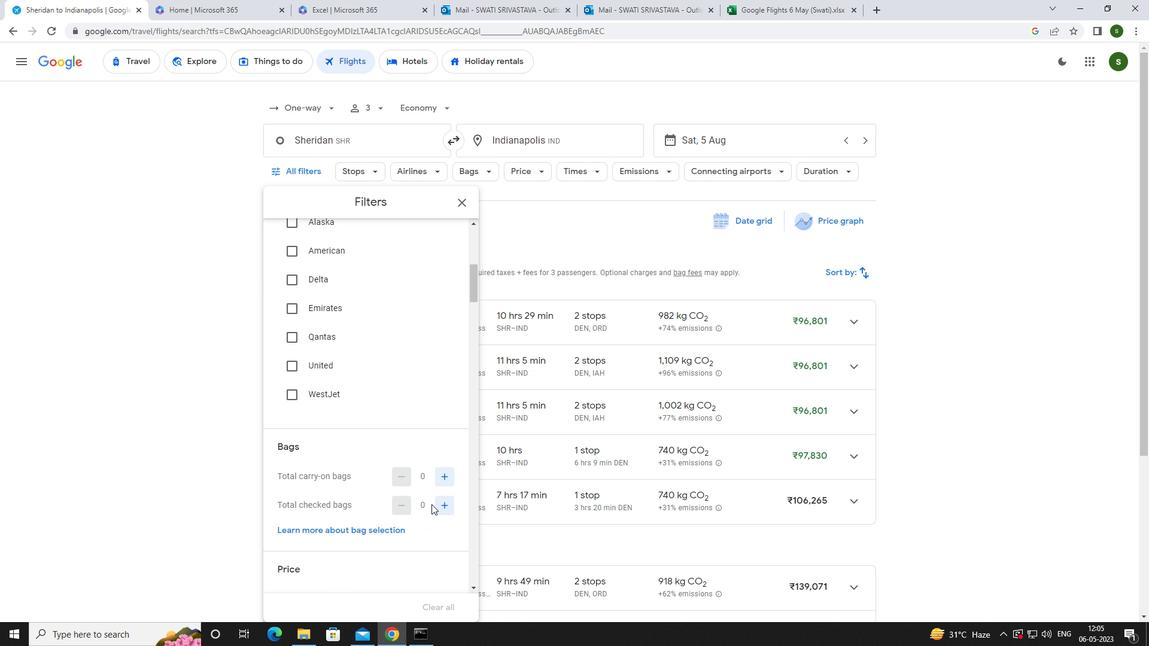 
Action: Mouse pressed left at (439, 505)
Screenshot: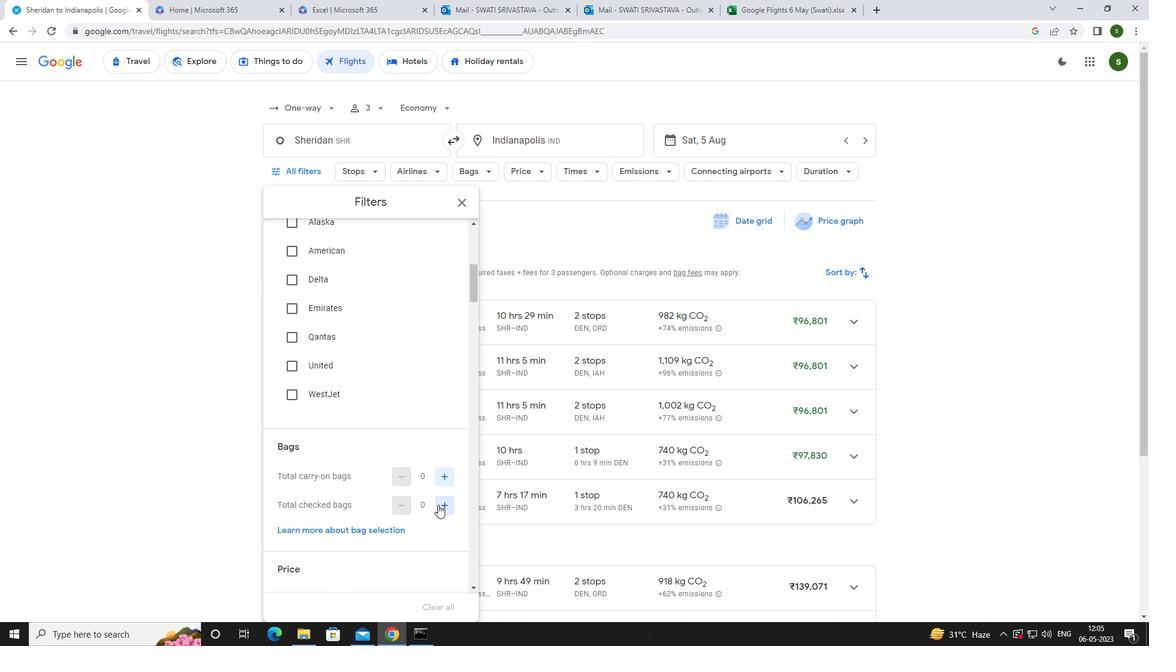 
Action: Mouse scrolled (439, 504) with delta (0, 0)
Screenshot: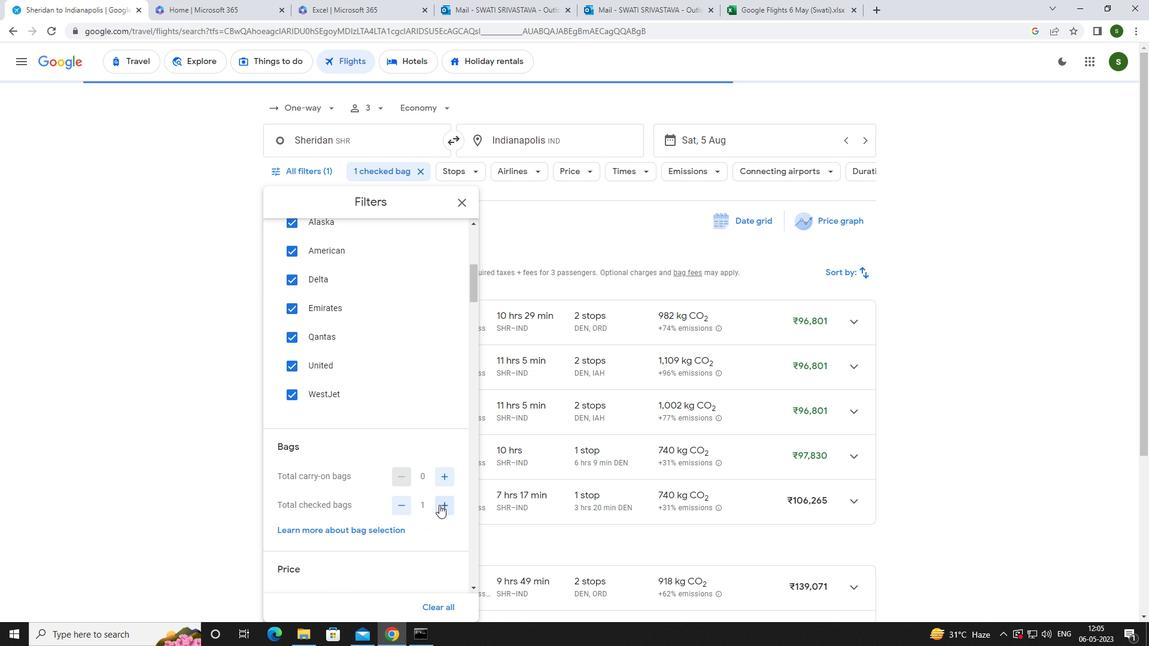 
Action: Mouse scrolled (439, 504) with delta (0, 0)
Screenshot: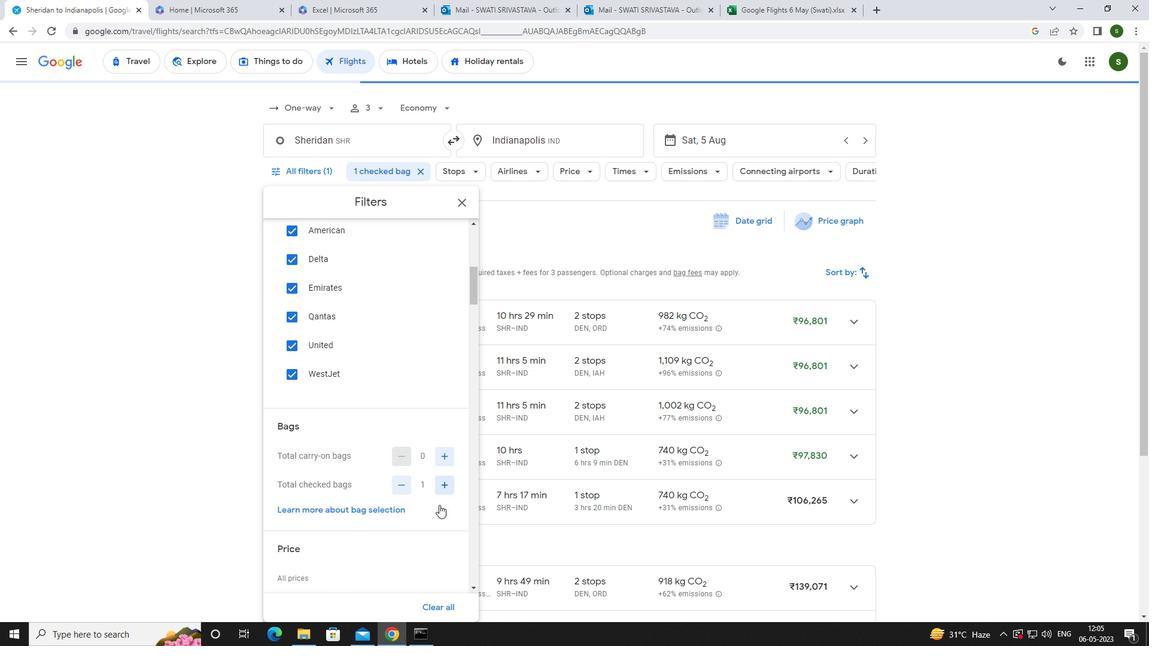 
Action: Mouse scrolled (439, 504) with delta (0, 0)
Screenshot: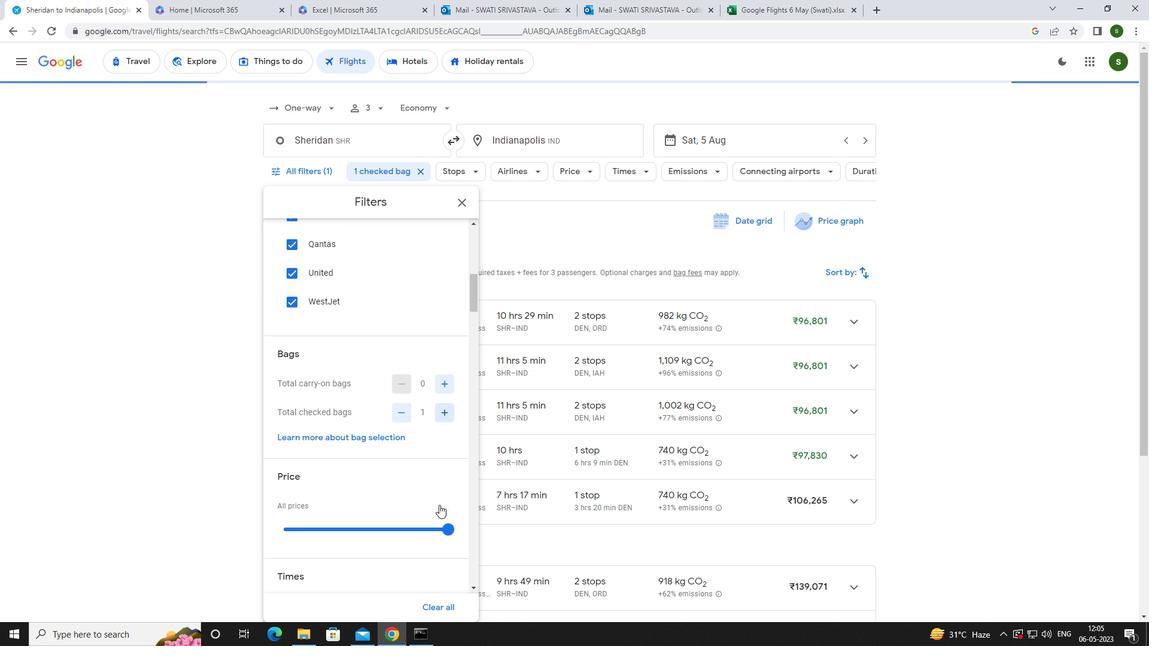 
Action: Mouse moved to (446, 439)
Screenshot: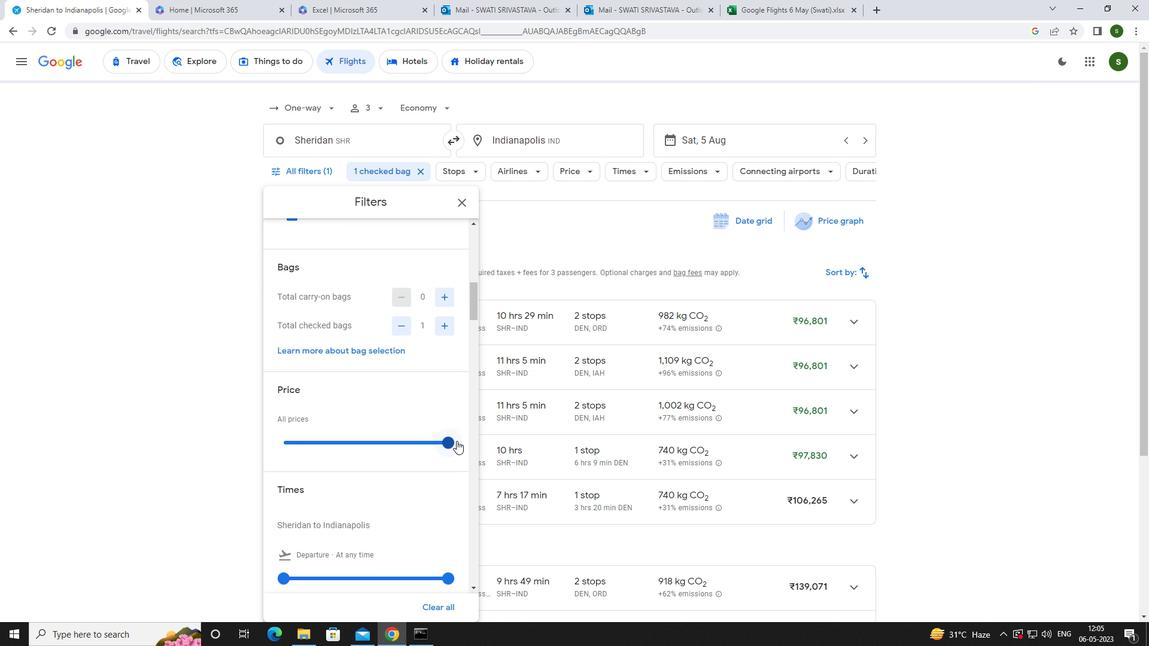 
Action: Mouse pressed left at (446, 439)
Screenshot: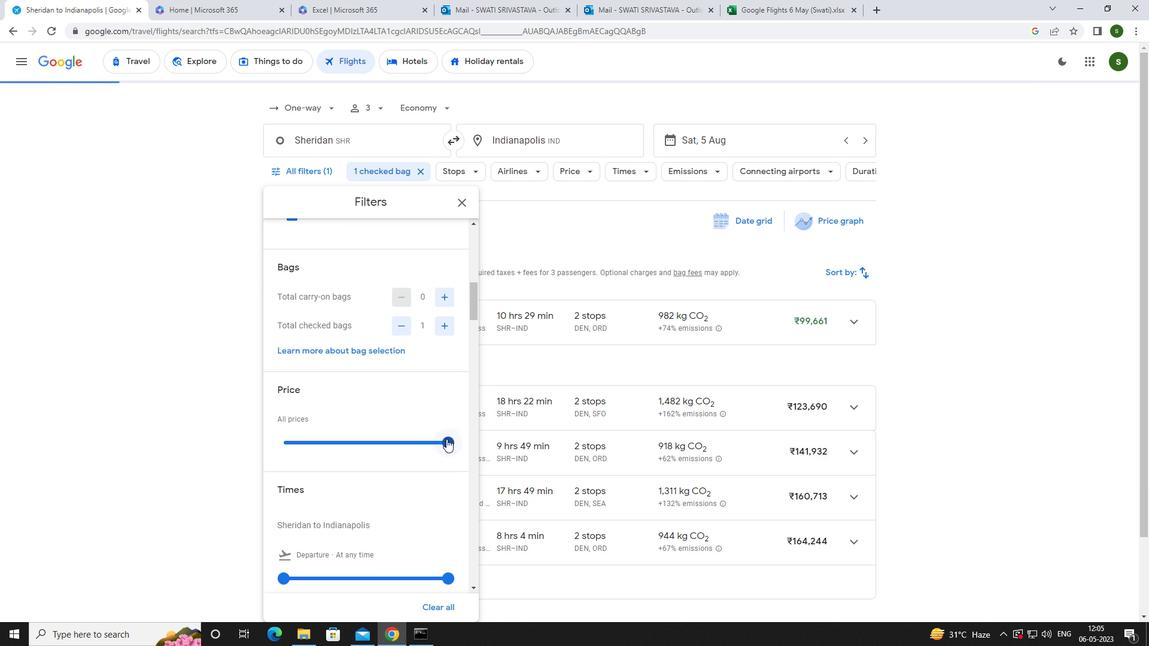 
Action: Mouse moved to (286, 444)
Screenshot: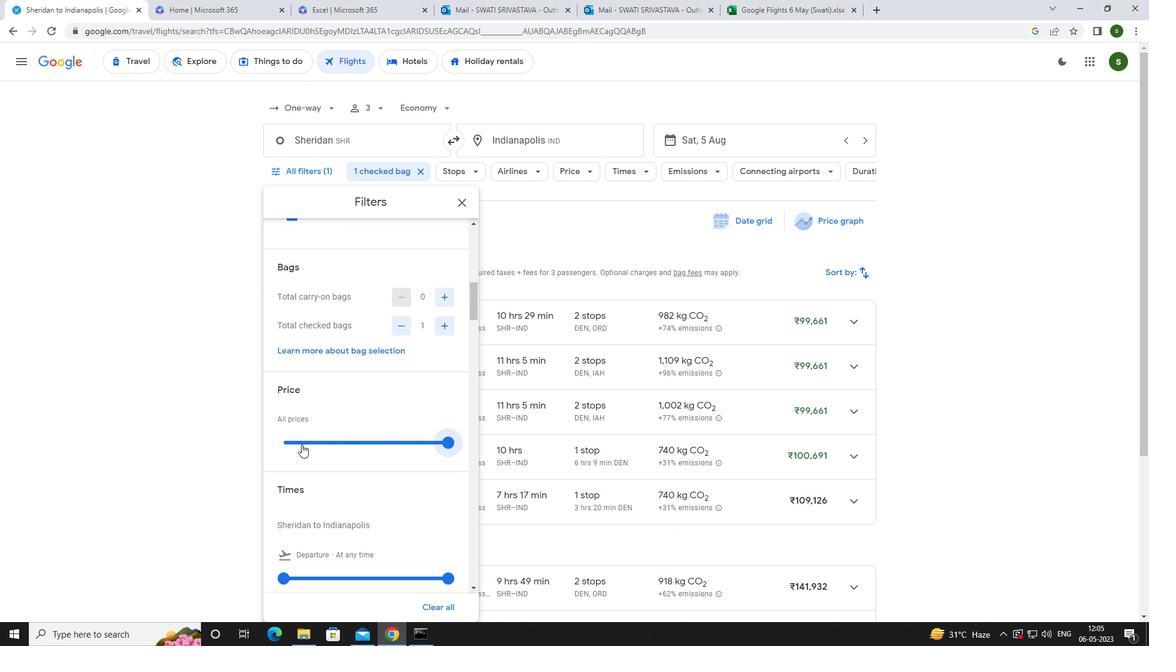 
Action: Mouse pressed left at (286, 444)
Screenshot: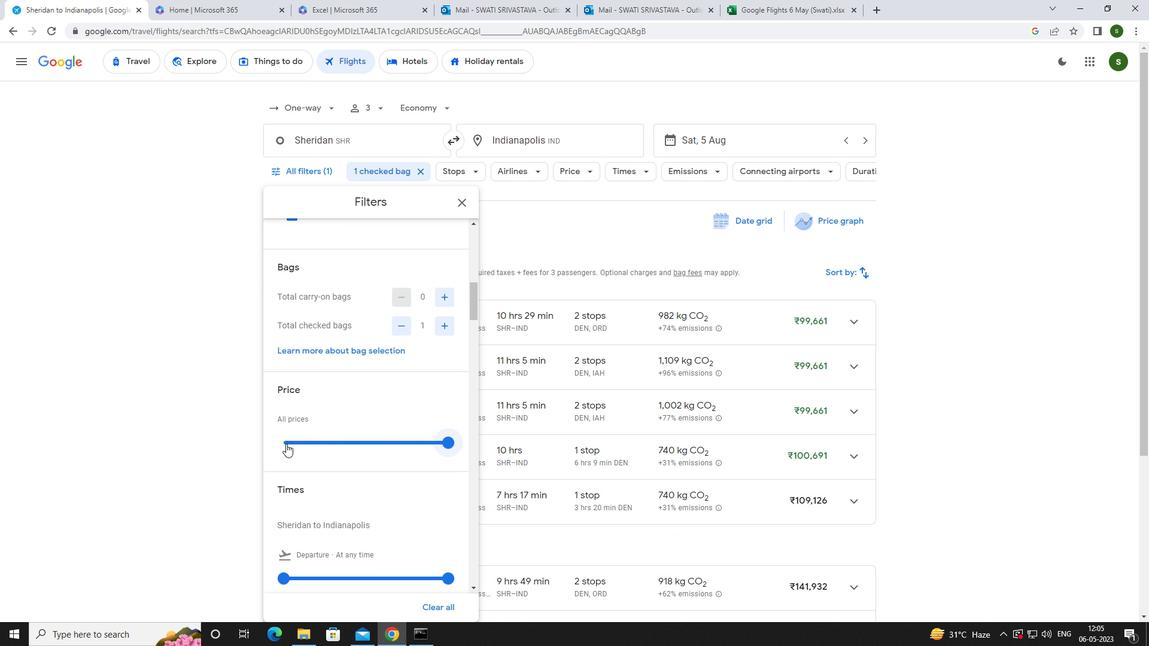
Action: Mouse scrolled (286, 443) with delta (0, 0)
Screenshot: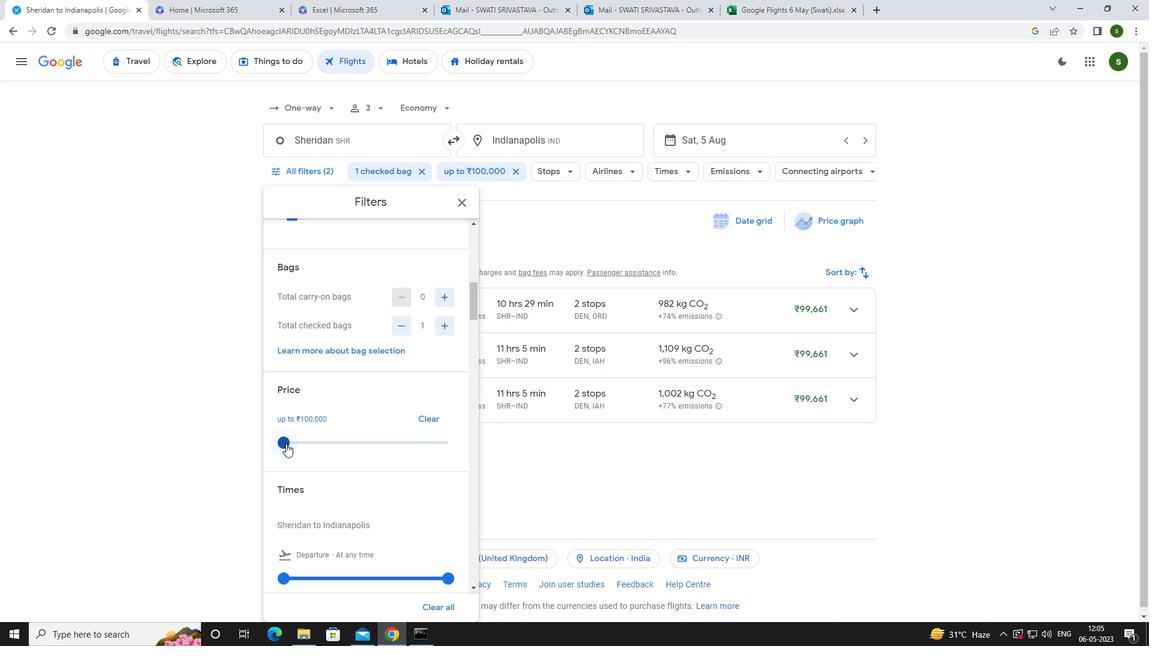 
Action: Mouse scrolled (286, 443) with delta (0, 0)
Screenshot: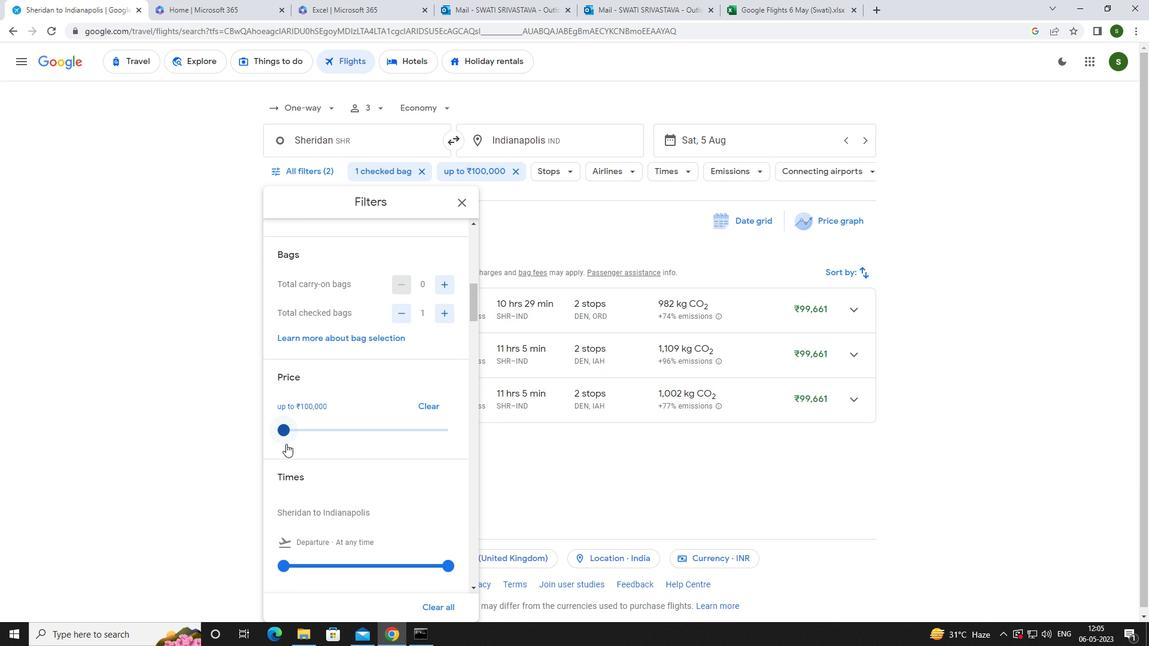 
Action: Mouse moved to (282, 456)
Screenshot: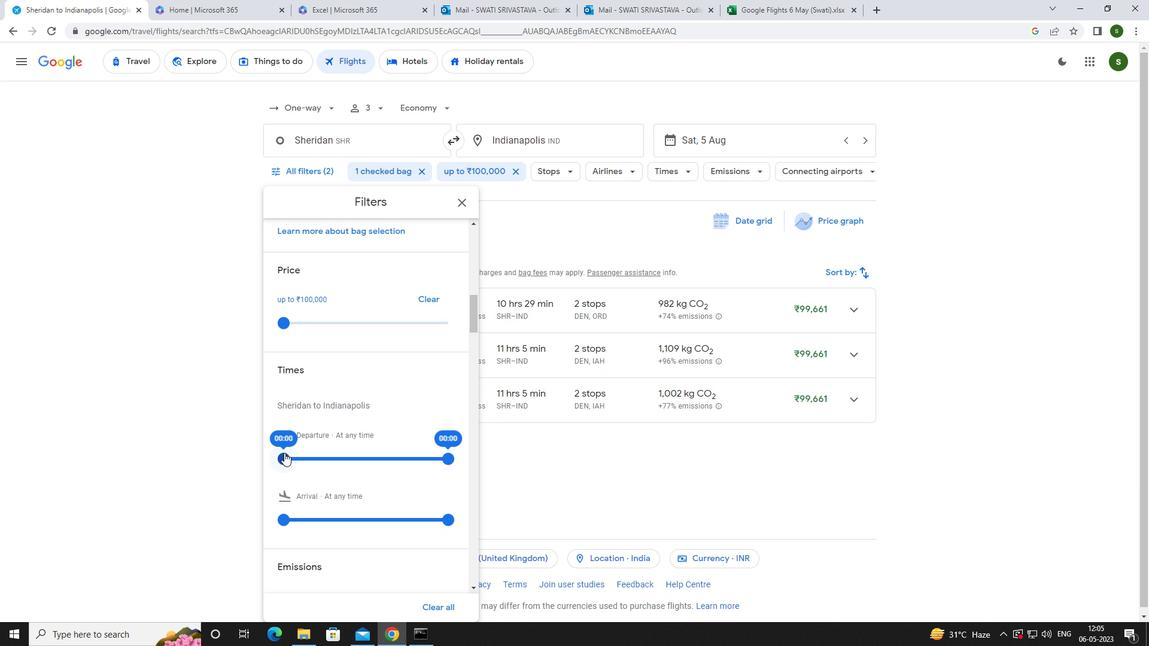 
Action: Mouse pressed left at (282, 456)
Screenshot: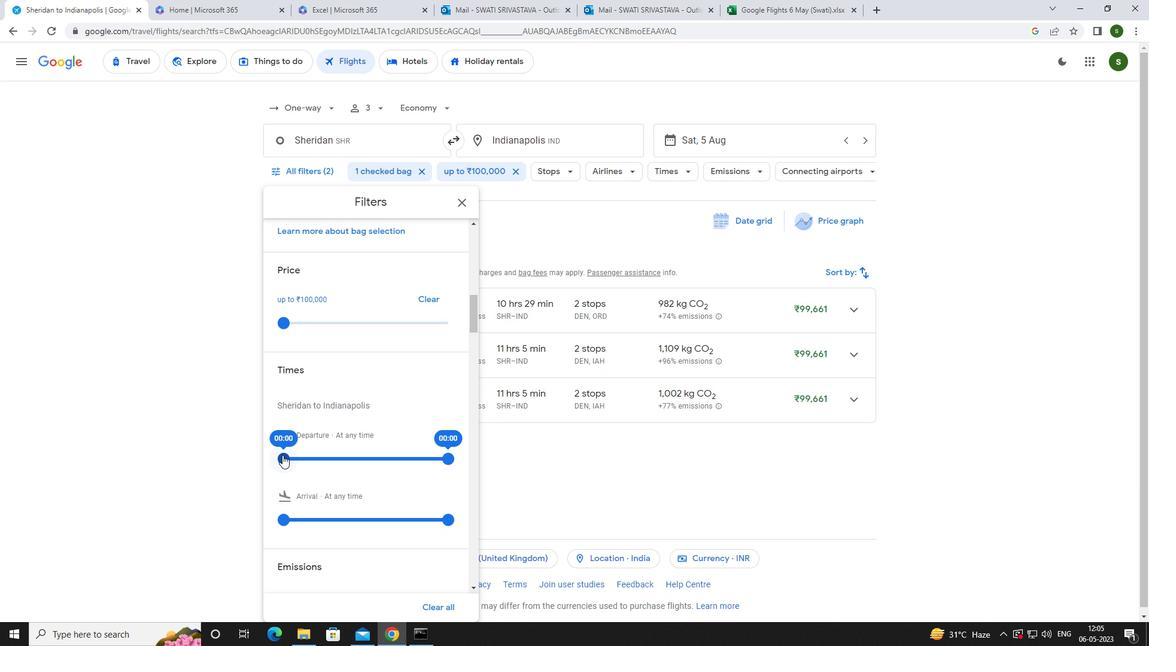 
Action: Mouse moved to (193, 411)
Screenshot: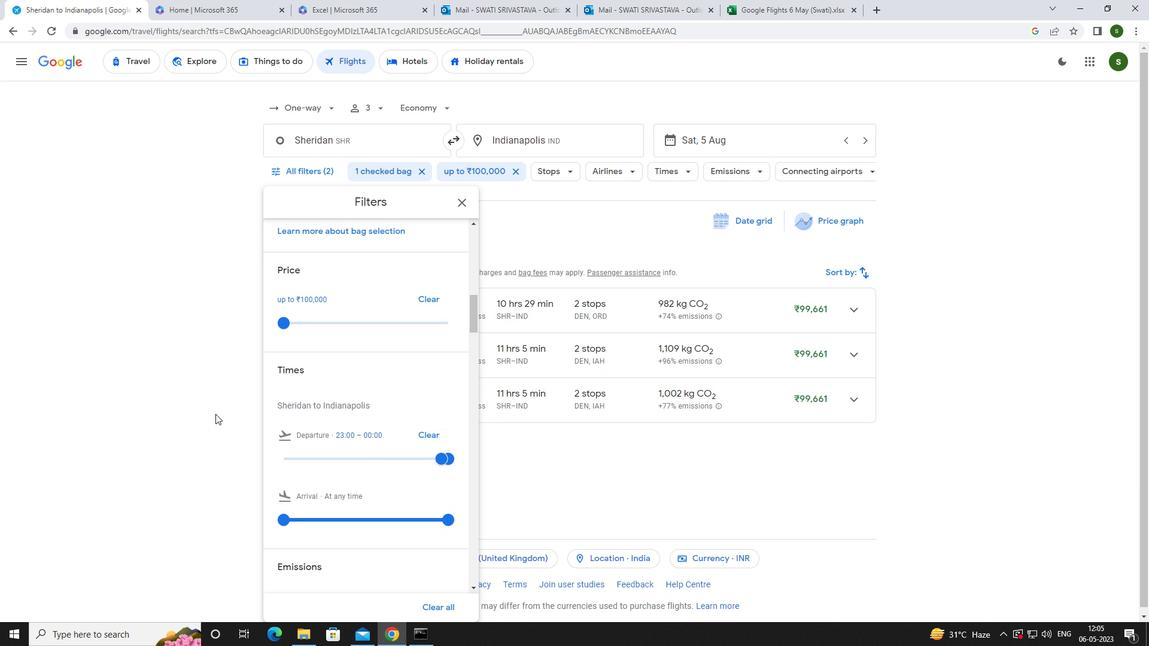 
Action: Mouse pressed left at (193, 411)
Screenshot: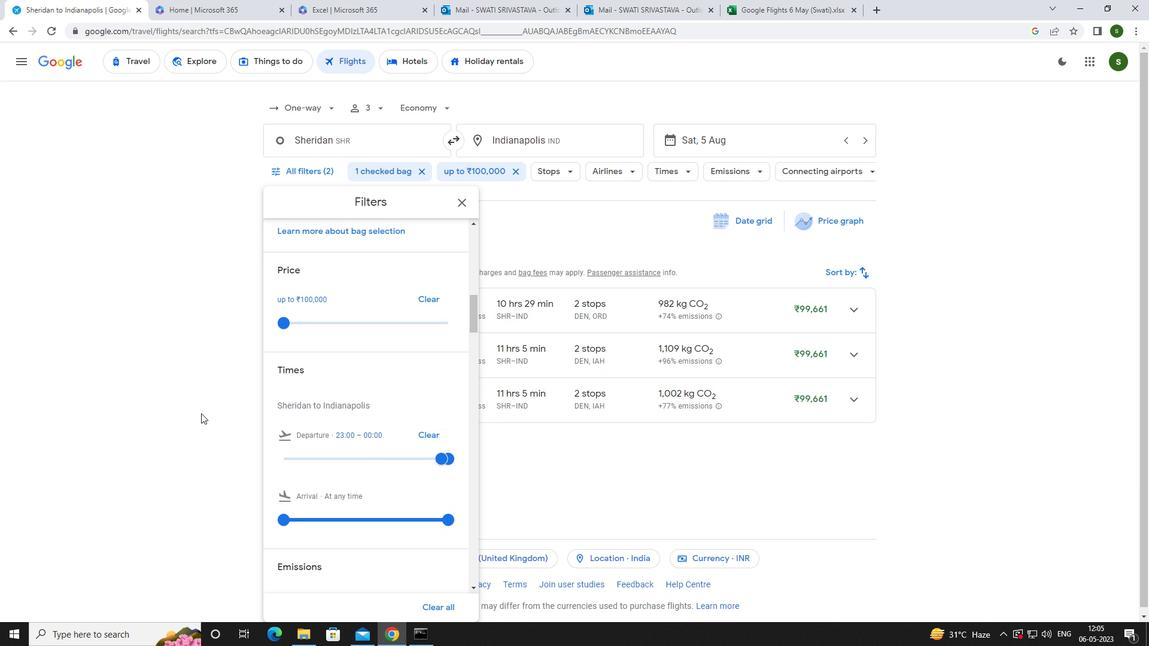 
